 Task: Open a blank sheet, save the file as Aeroplane.doc Insert a picture of 'Aeroplane'with name   Aeroplane.png  Change shape height to 6.5 select the picture, apply border and shading with setting Box, style Dotted Line, color Purple and width 6 pt
Action: Key pressed ctrl+N
Screenshot: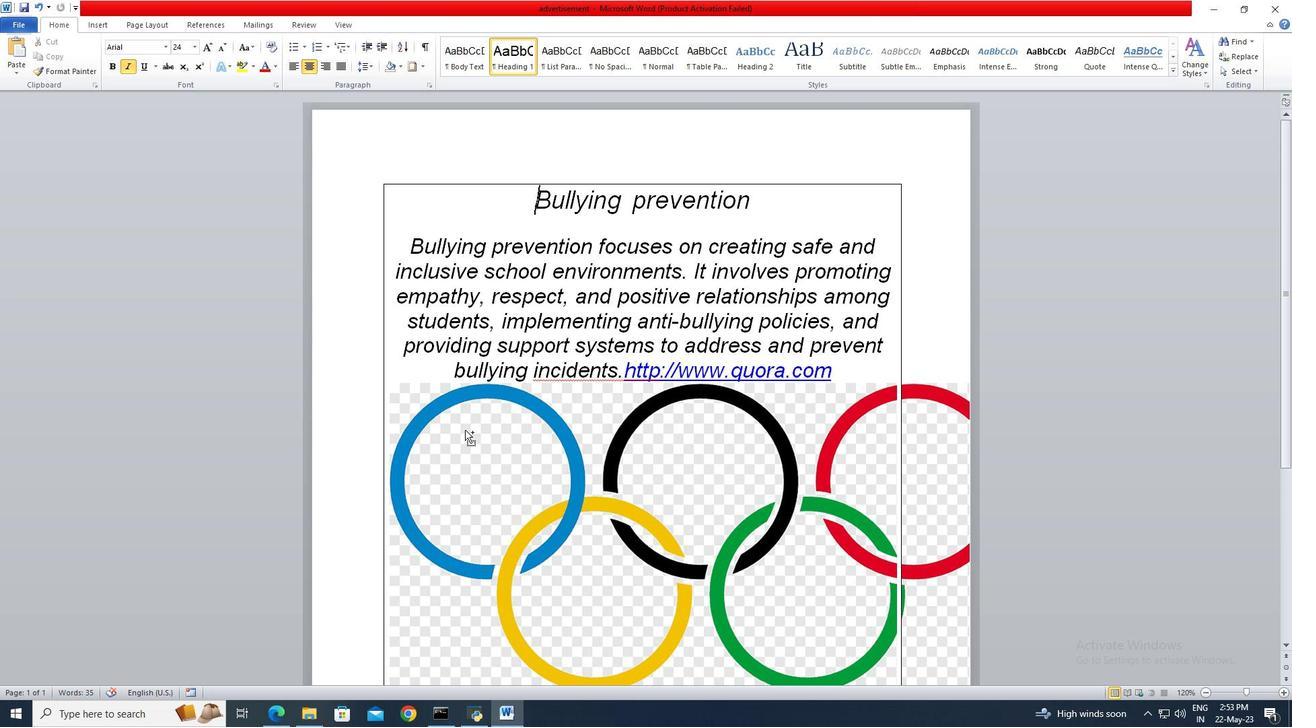 
Action: Mouse moved to (20, 27)
Screenshot: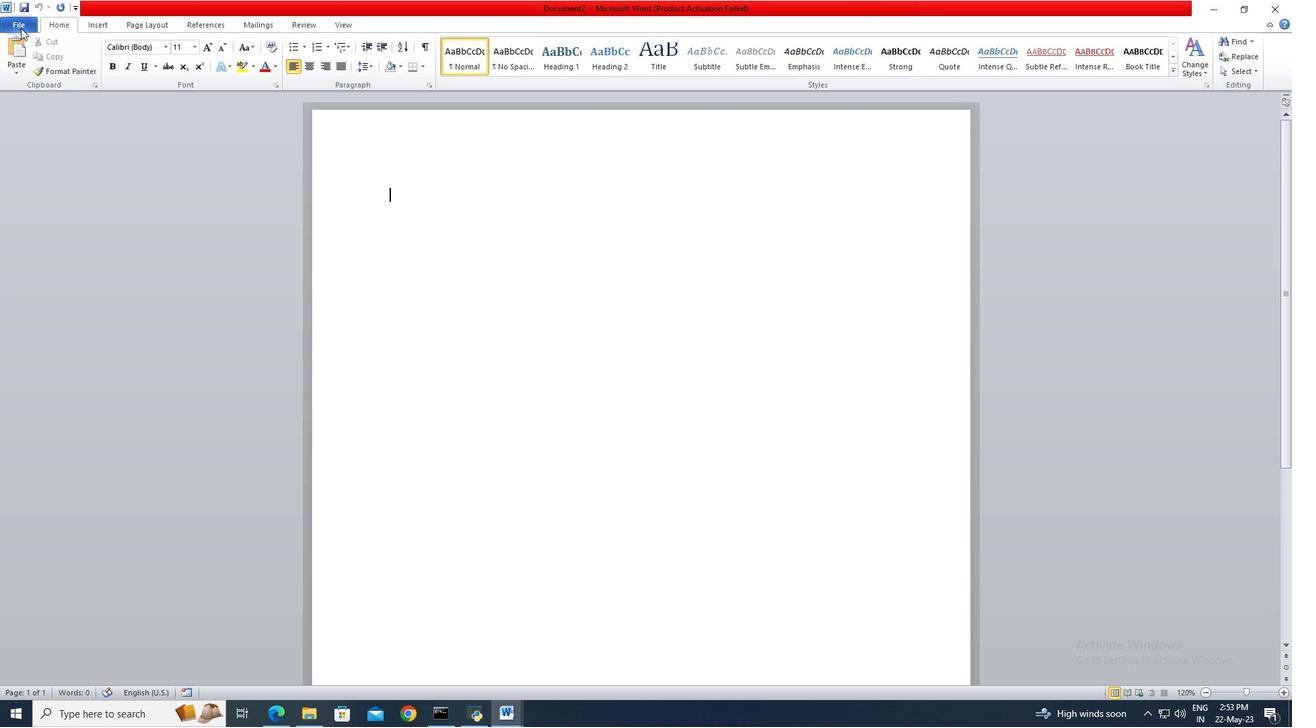 
Action: Mouse pressed left at (20, 27)
Screenshot: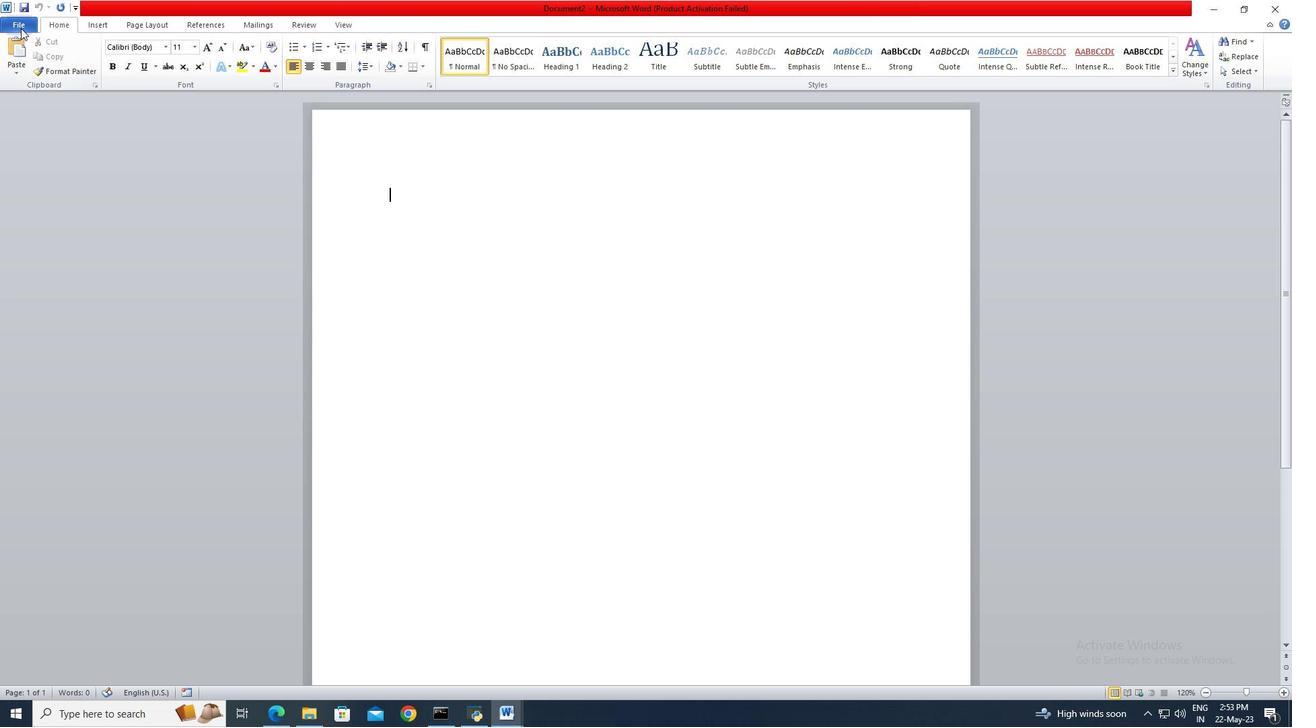 
Action: Mouse moved to (44, 63)
Screenshot: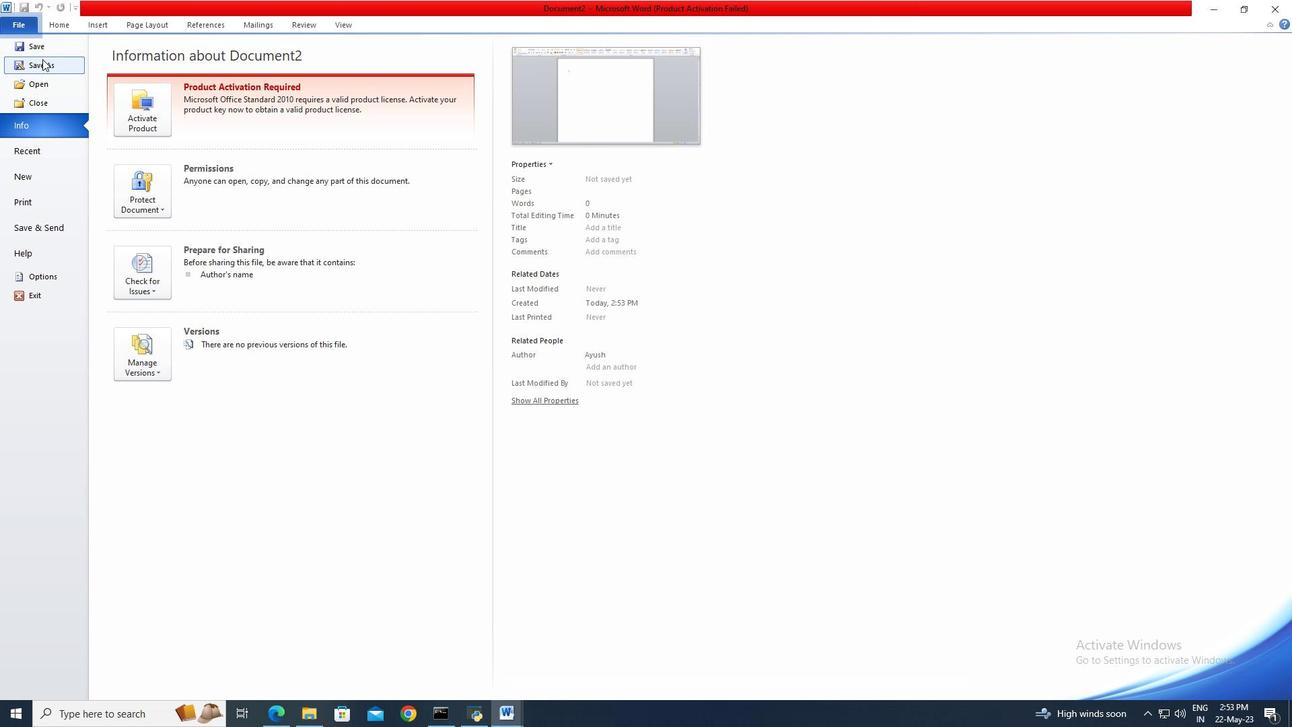 
Action: Mouse pressed left at (44, 63)
Screenshot: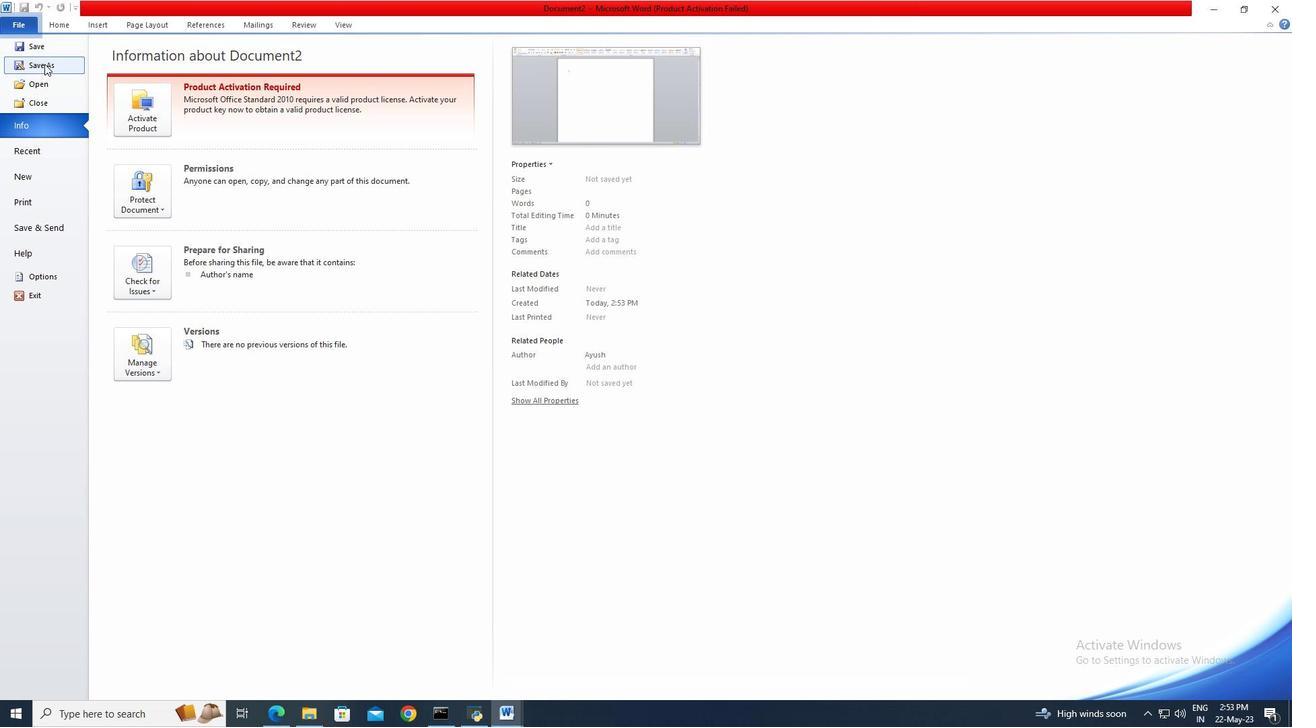 
Action: Key pressed <Key.shift>Aeroplane
Screenshot: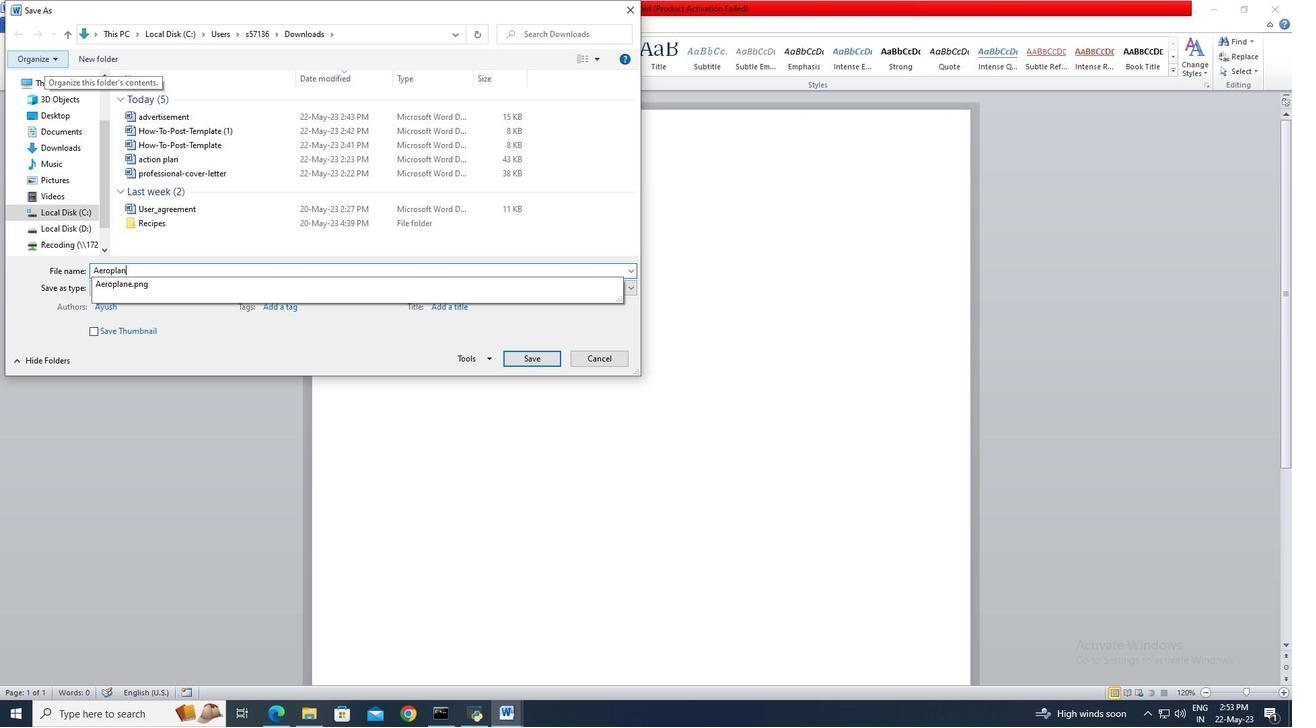
Action: Mouse moved to (548, 359)
Screenshot: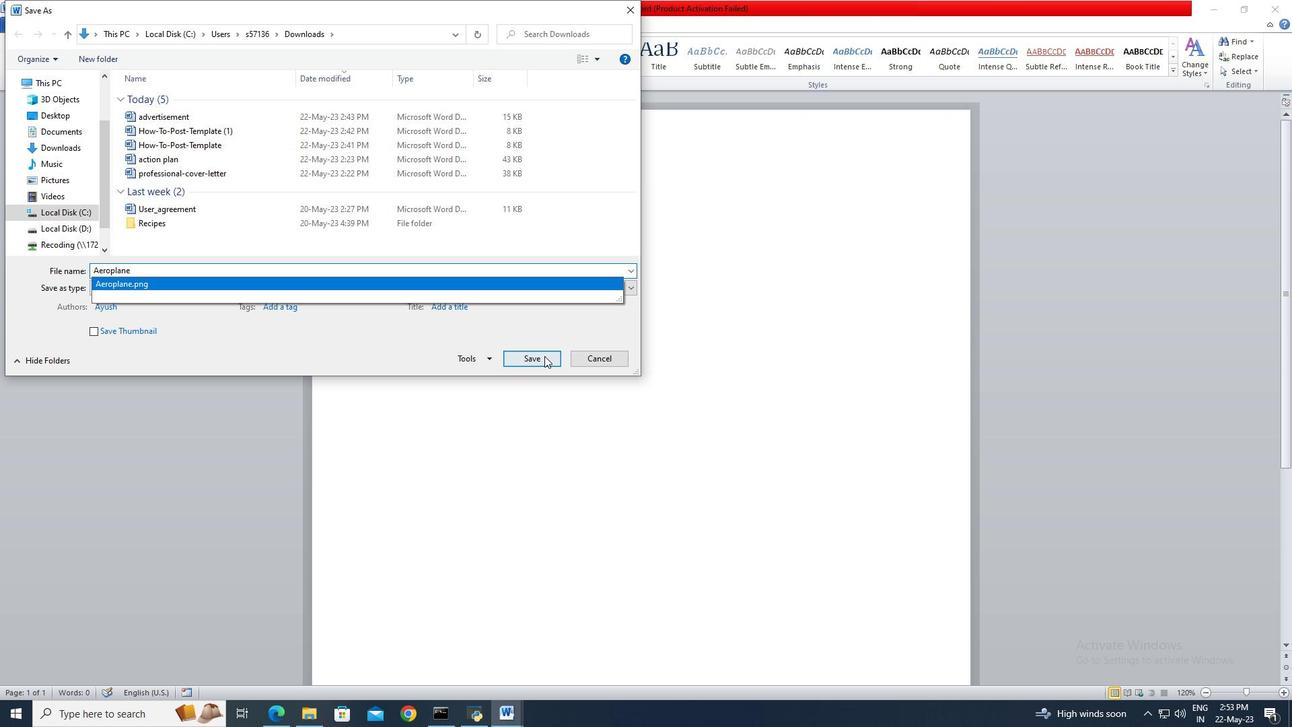 
Action: Mouse pressed left at (548, 359)
Screenshot: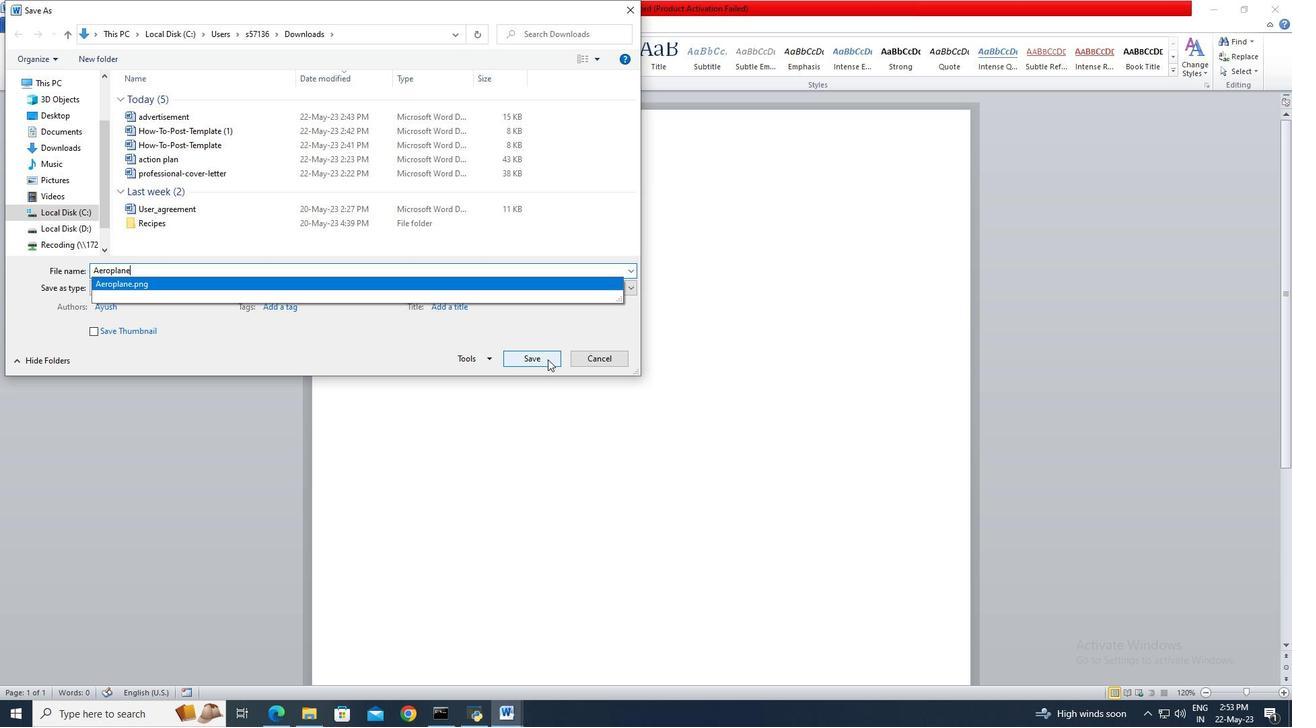 
Action: Mouse moved to (107, 24)
Screenshot: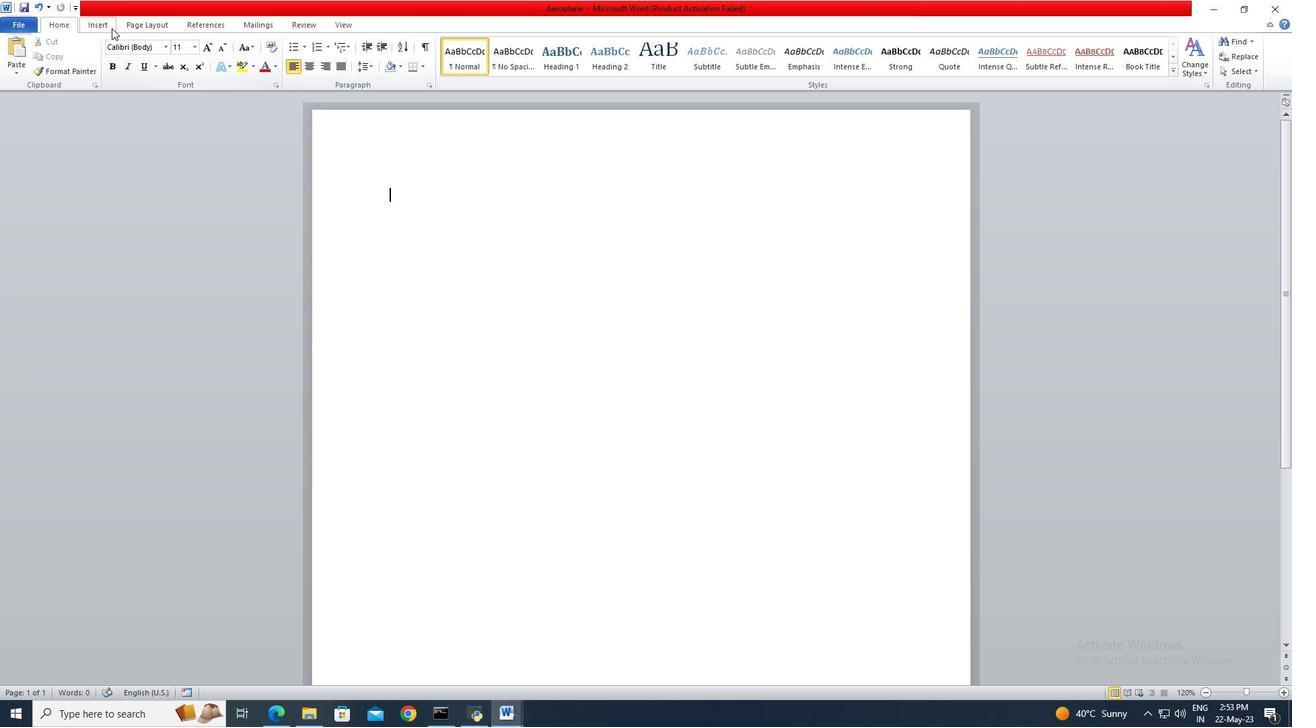 
Action: Mouse pressed left at (107, 24)
Screenshot: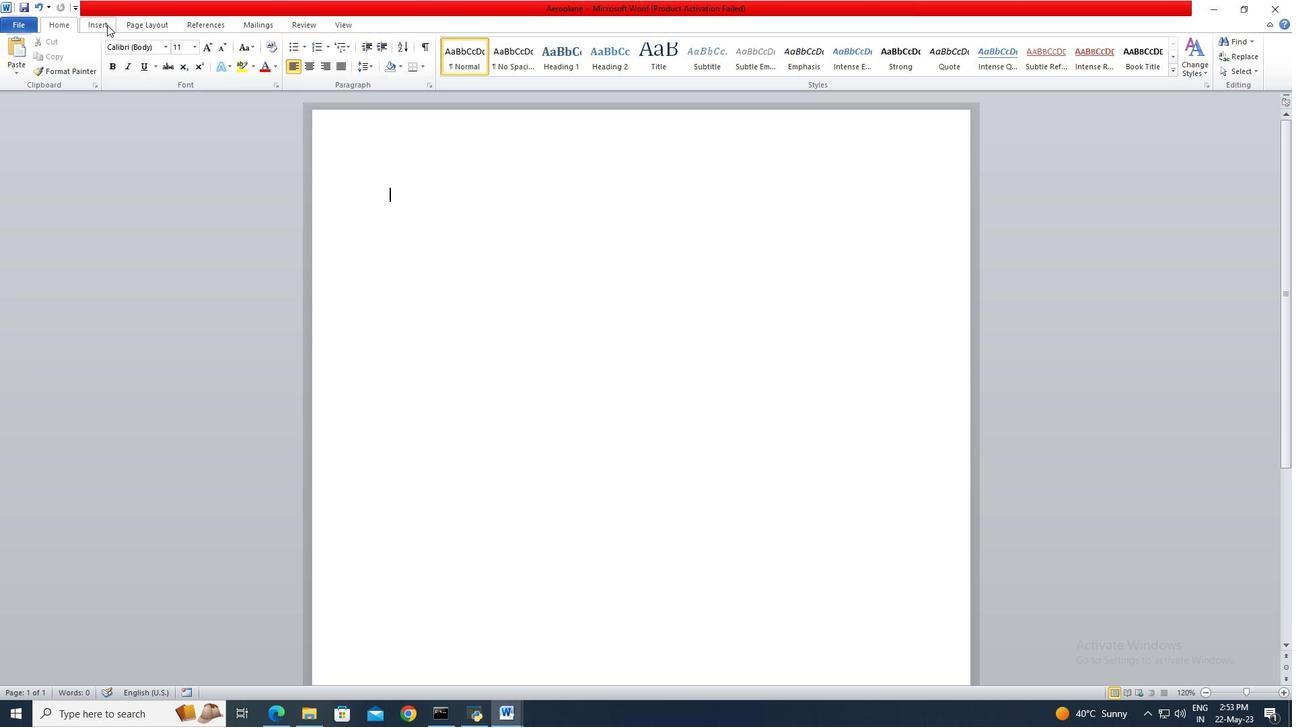 
Action: Mouse moved to (137, 53)
Screenshot: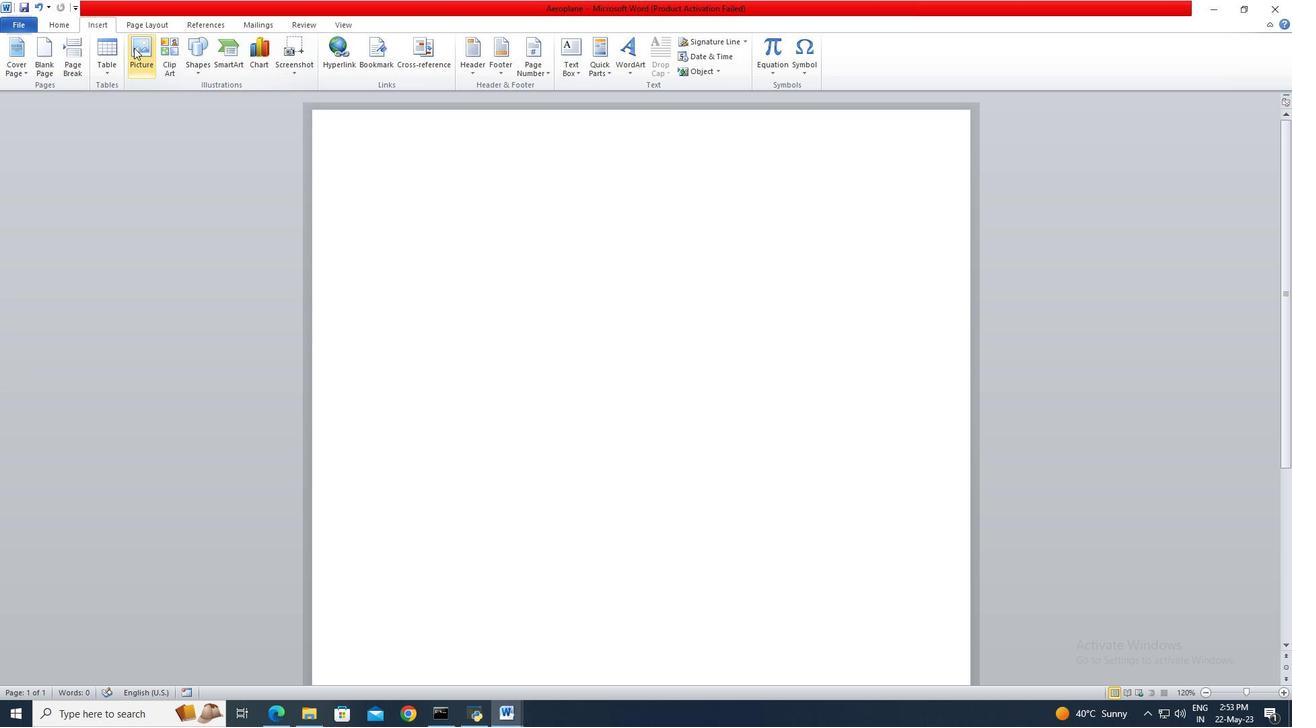 
Action: Mouse pressed left at (137, 53)
Screenshot: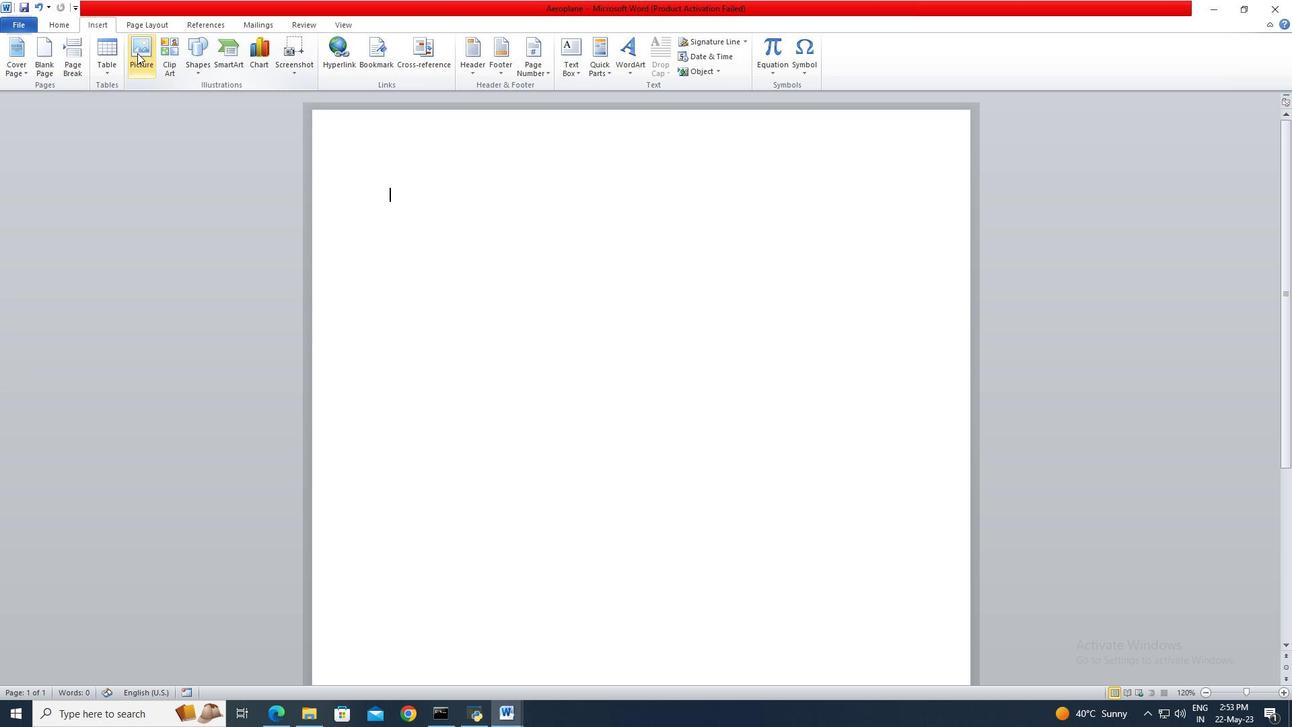 
Action: Mouse moved to (150, 113)
Screenshot: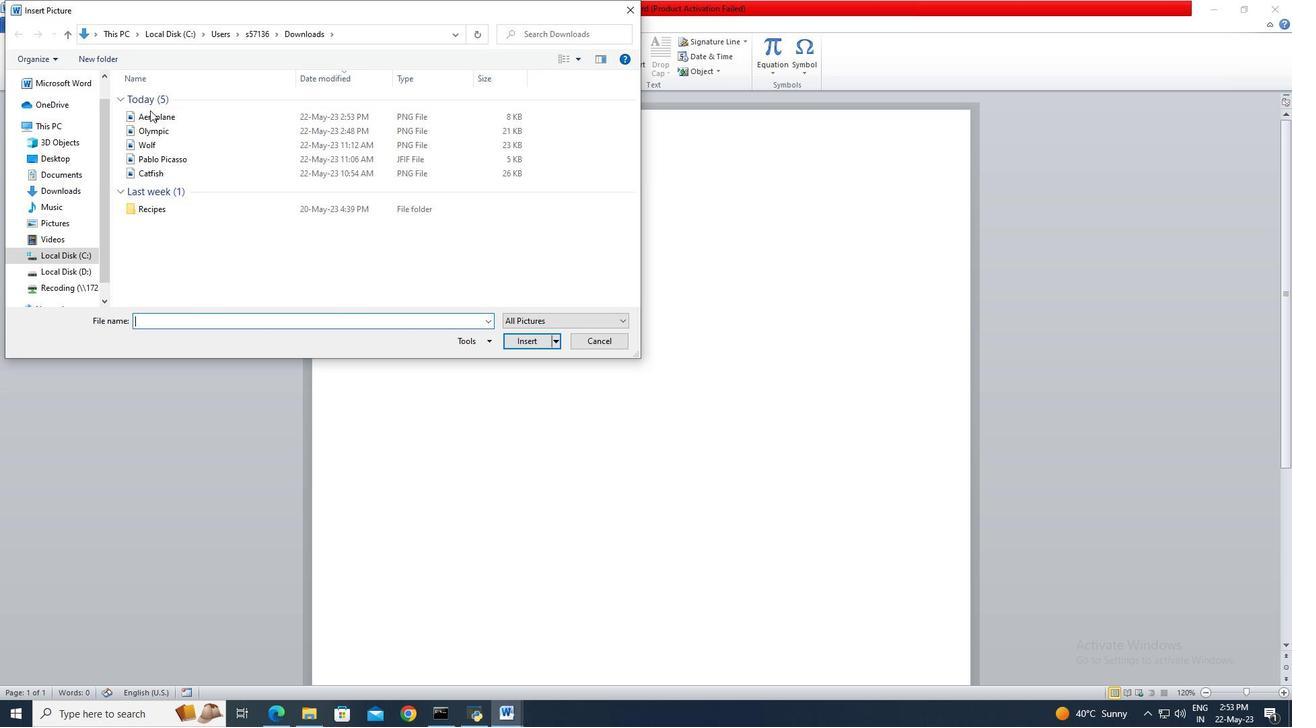 
Action: Mouse pressed left at (150, 113)
Screenshot: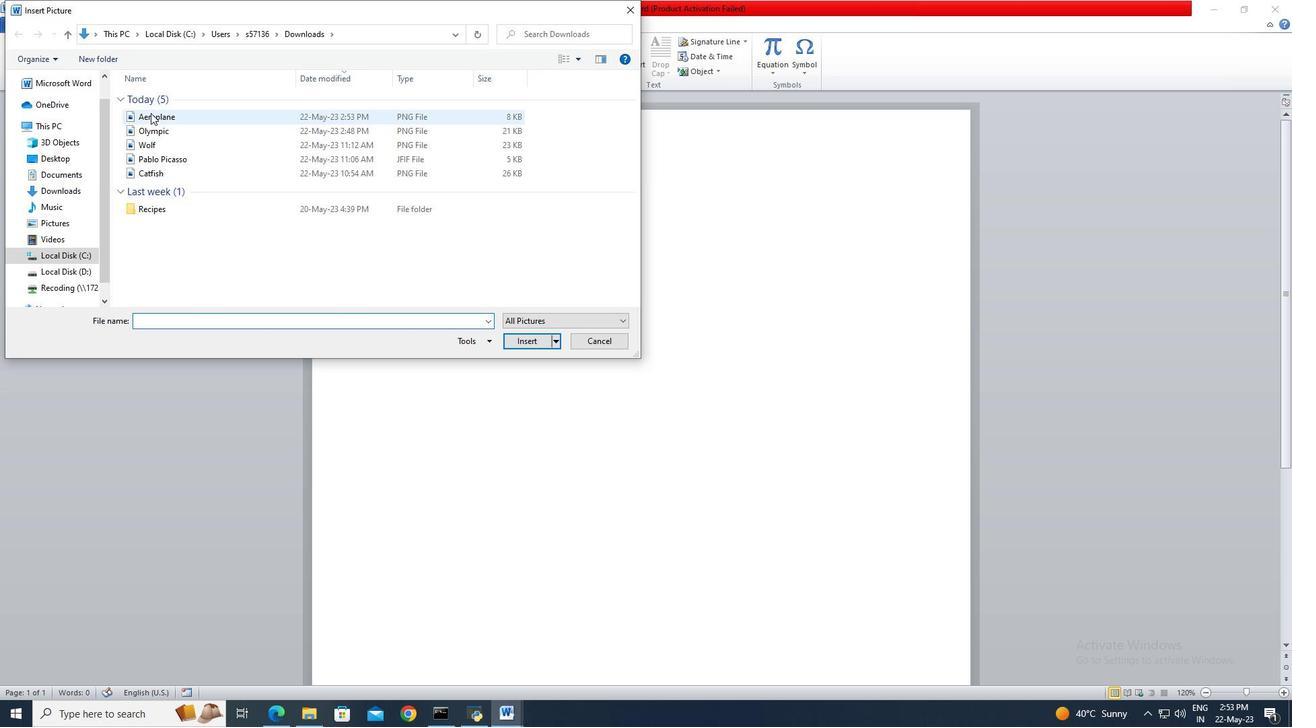 
Action: Mouse moved to (513, 345)
Screenshot: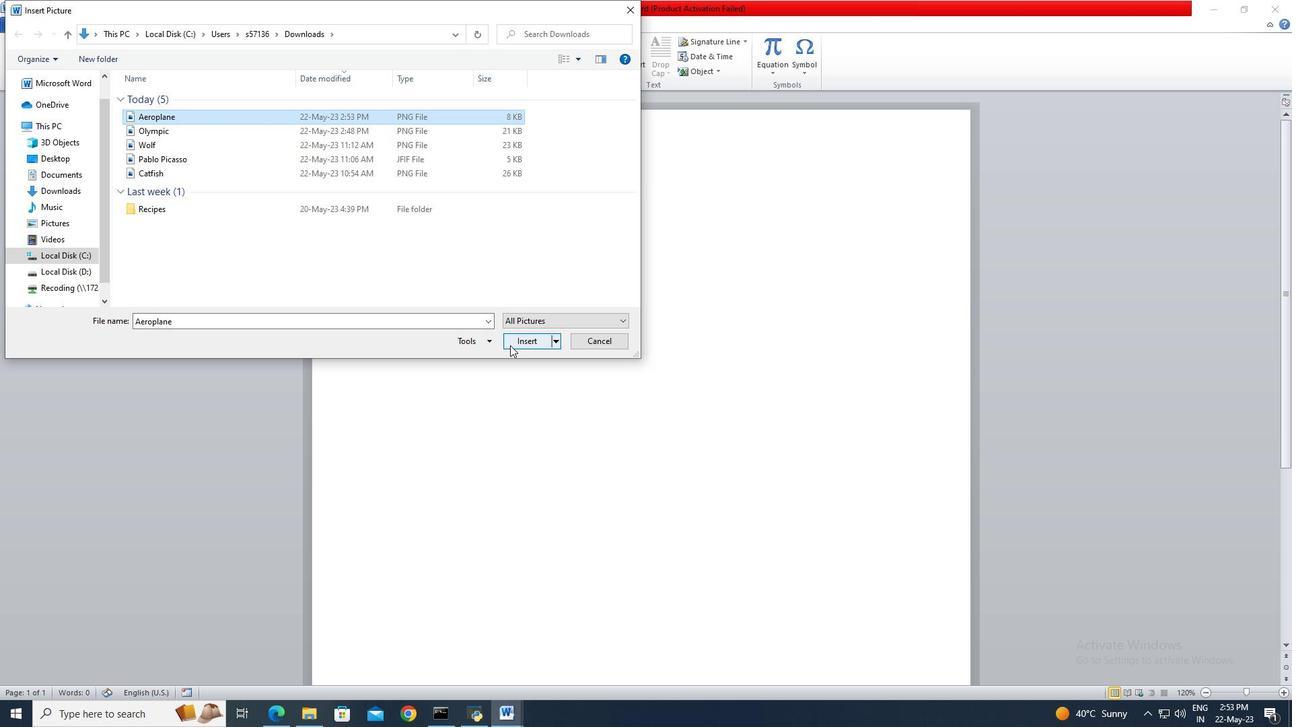 
Action: Mouse pressed left at (513, 345)
Screenshot: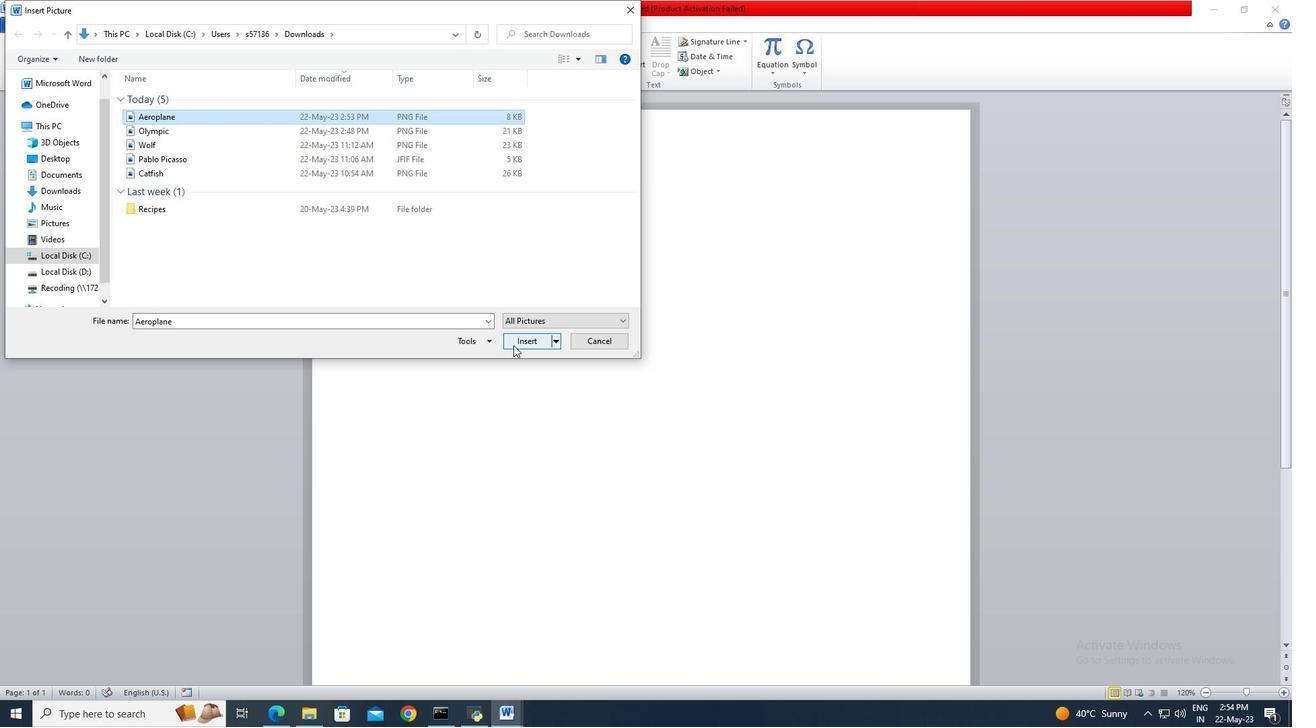 
Action: Mouse moved to (1251, 47)
Screenshot: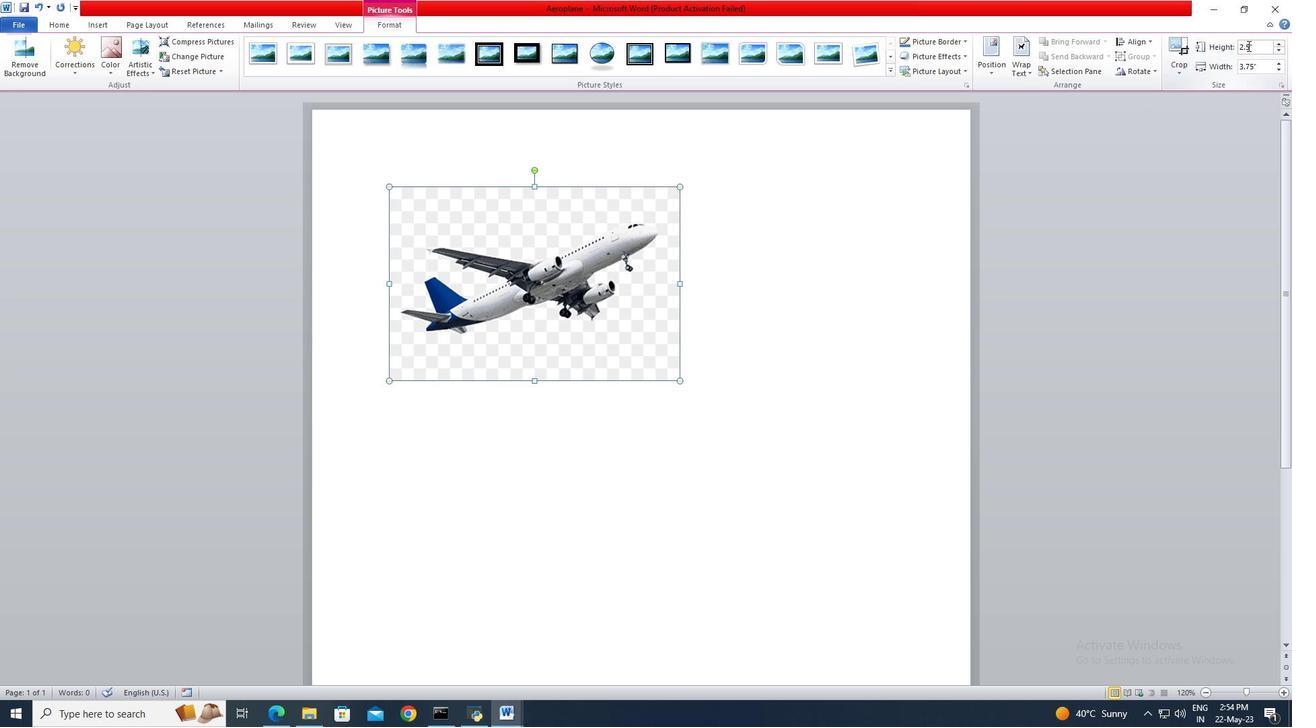 
Action: Mouse pressed left at (1251, 47)
Screenshot: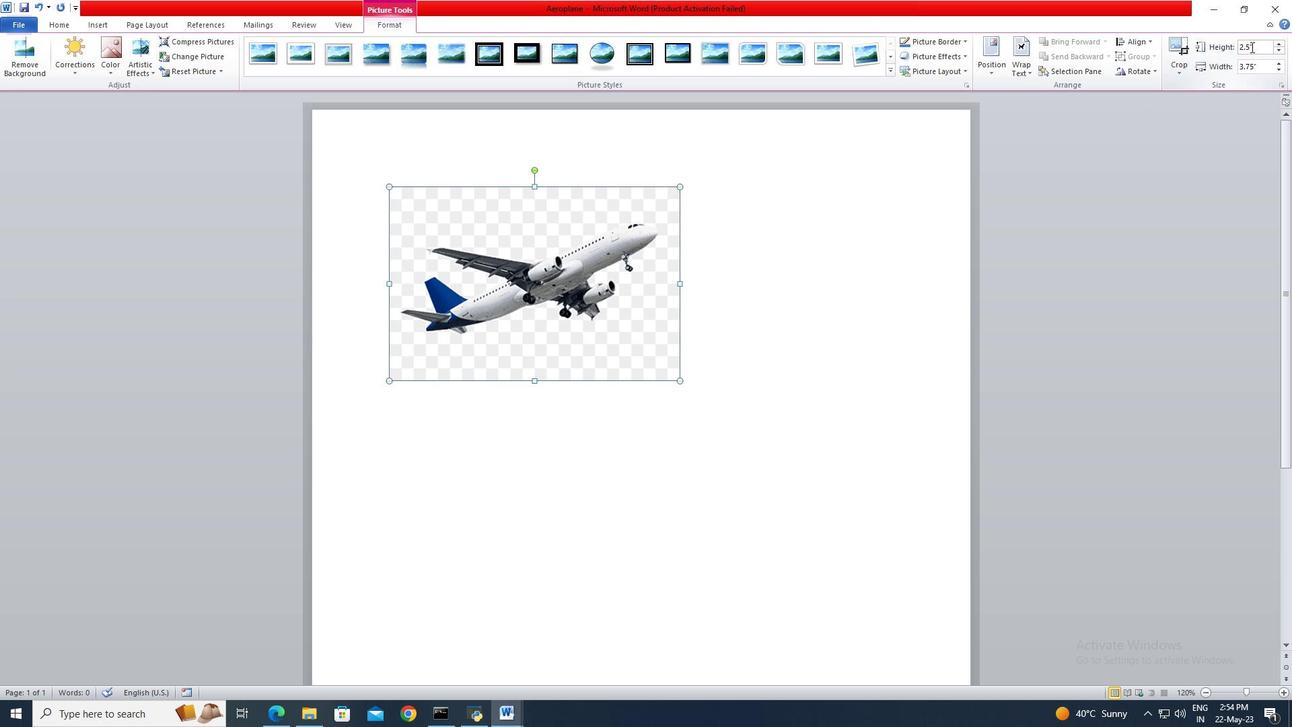 
Action: Mouse moved to (1243, 45)
Screenshot: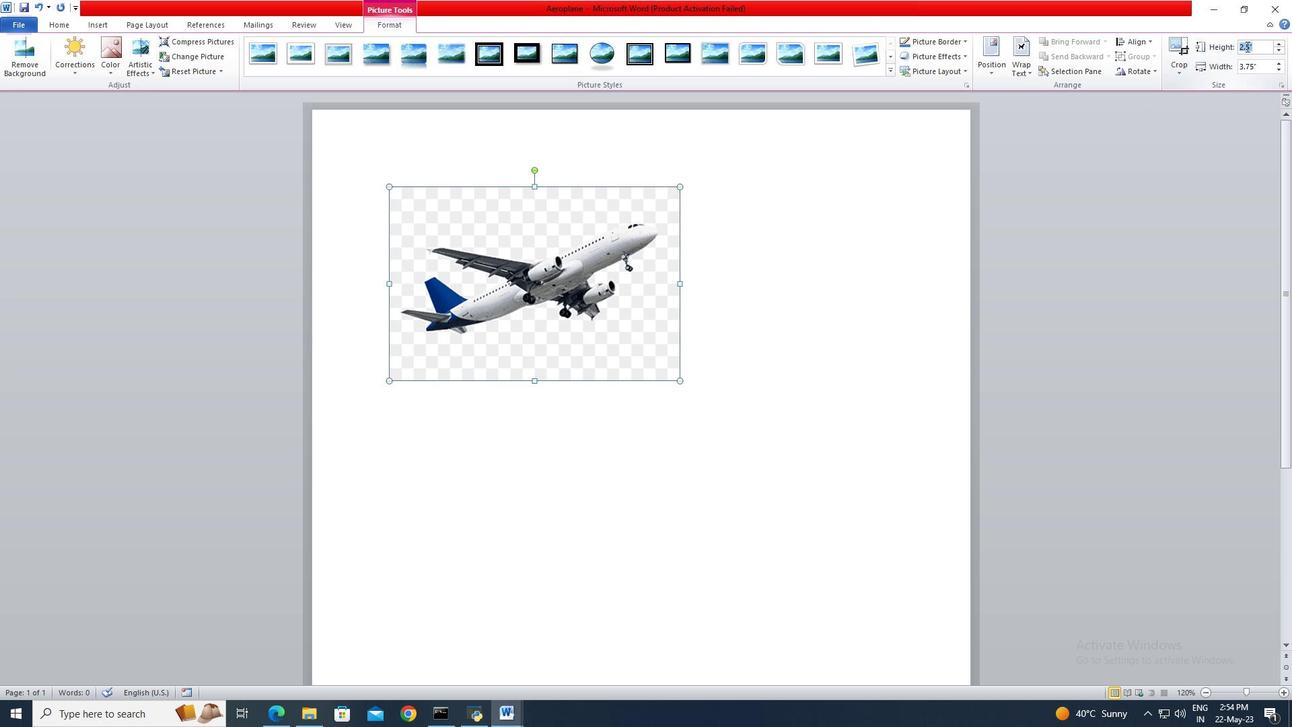 
Action: Key pressed 6.5<Key.enter>
Screenshot: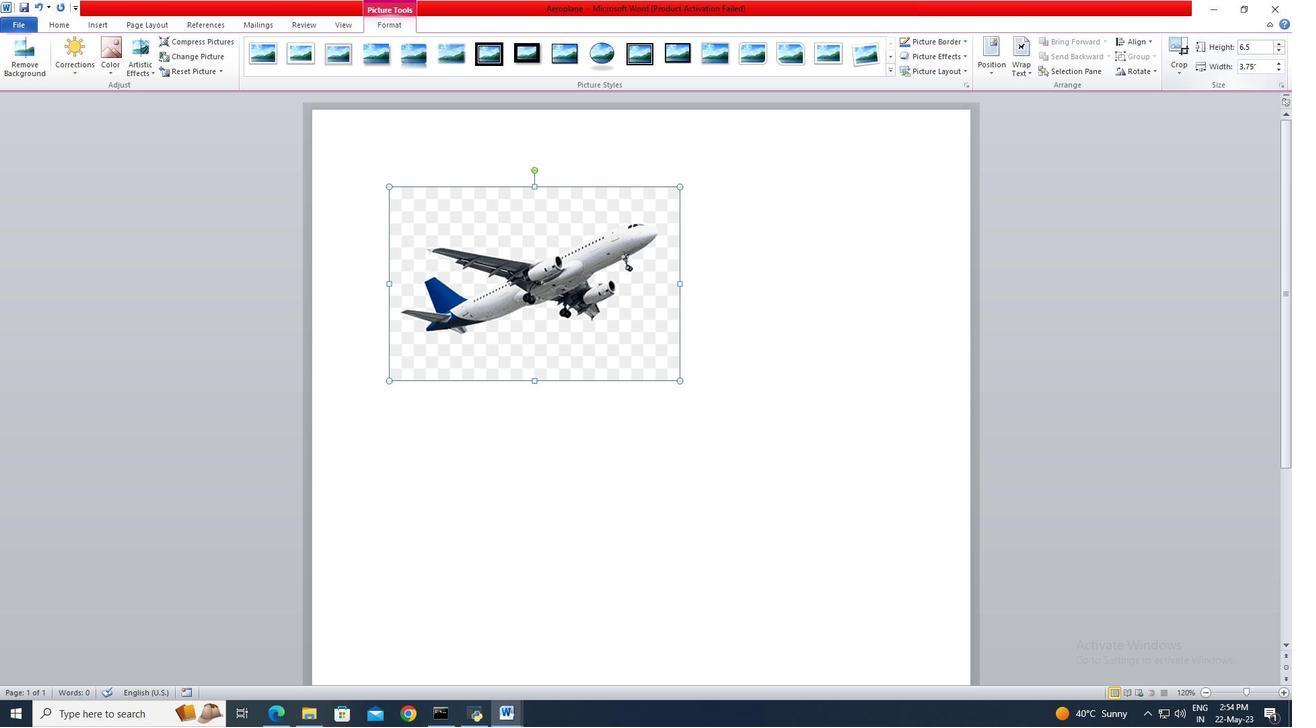 
Action: Mouse moved to (627, 254)
Screenshot: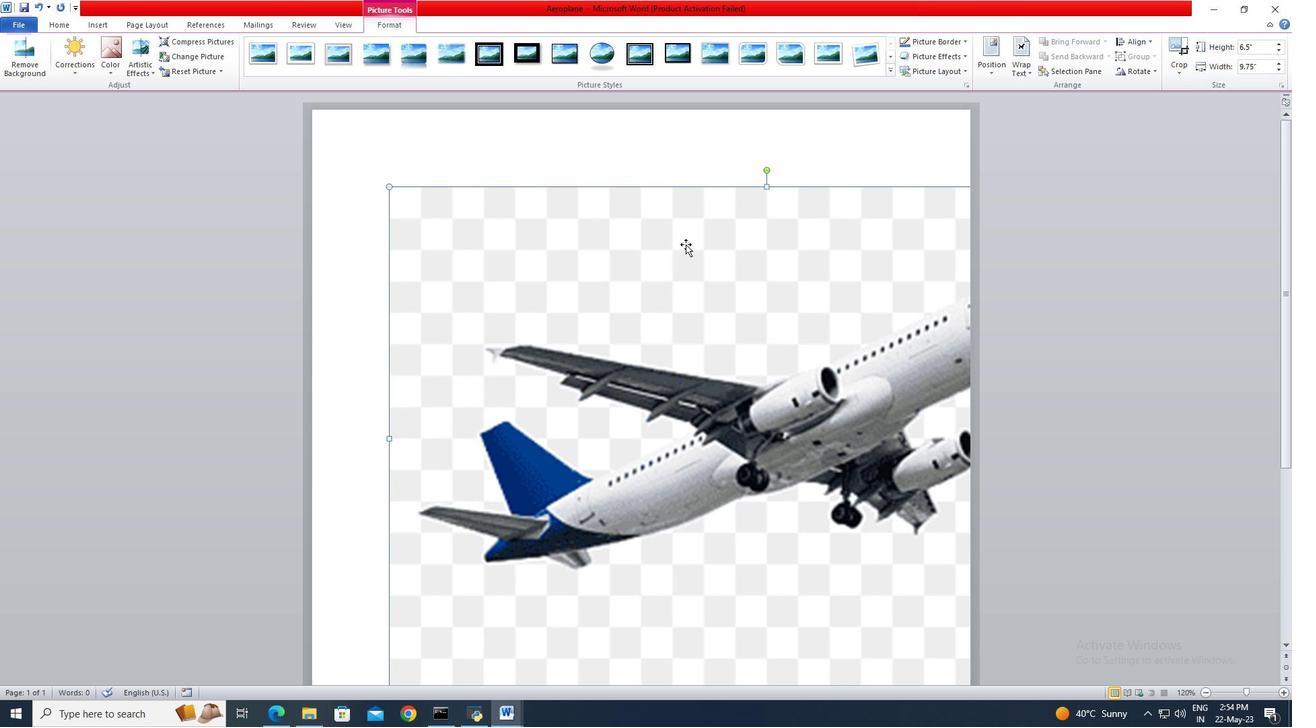 
Action: Mouse pressed left at (627, 254)
Screenshot: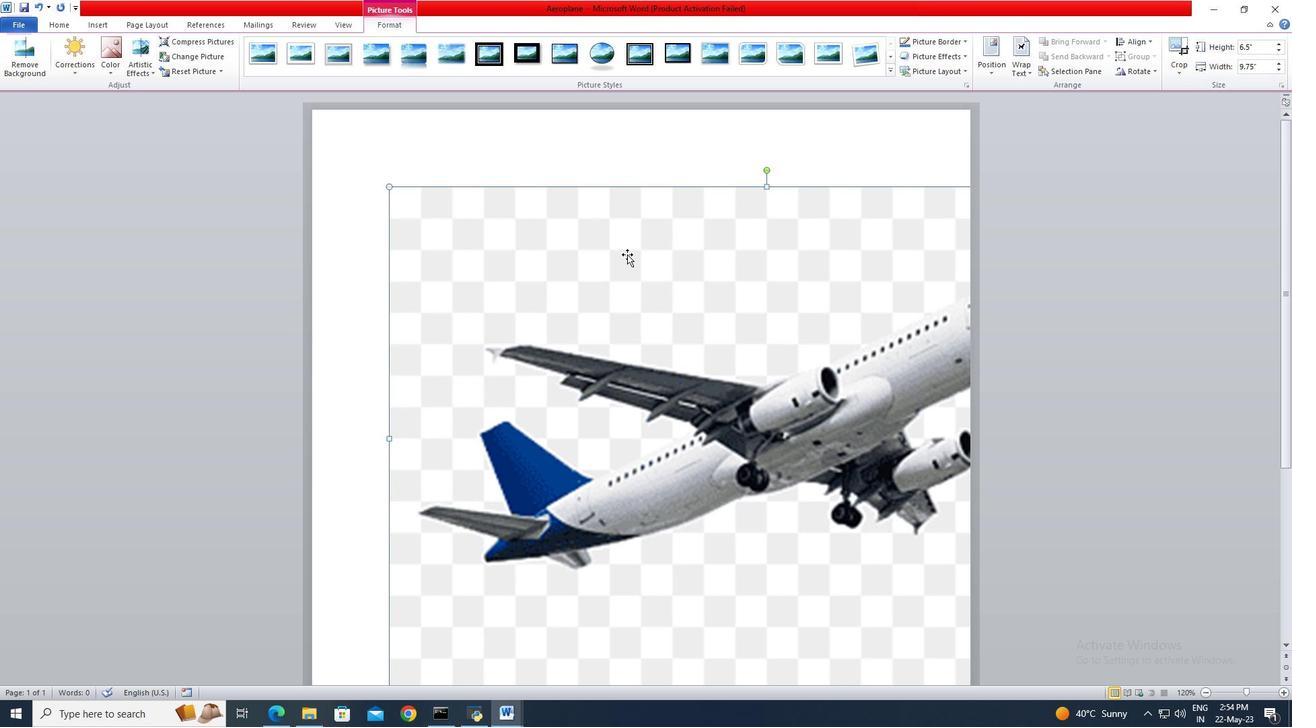 
Action: Mouse moved to (68, 28)
Screenshot: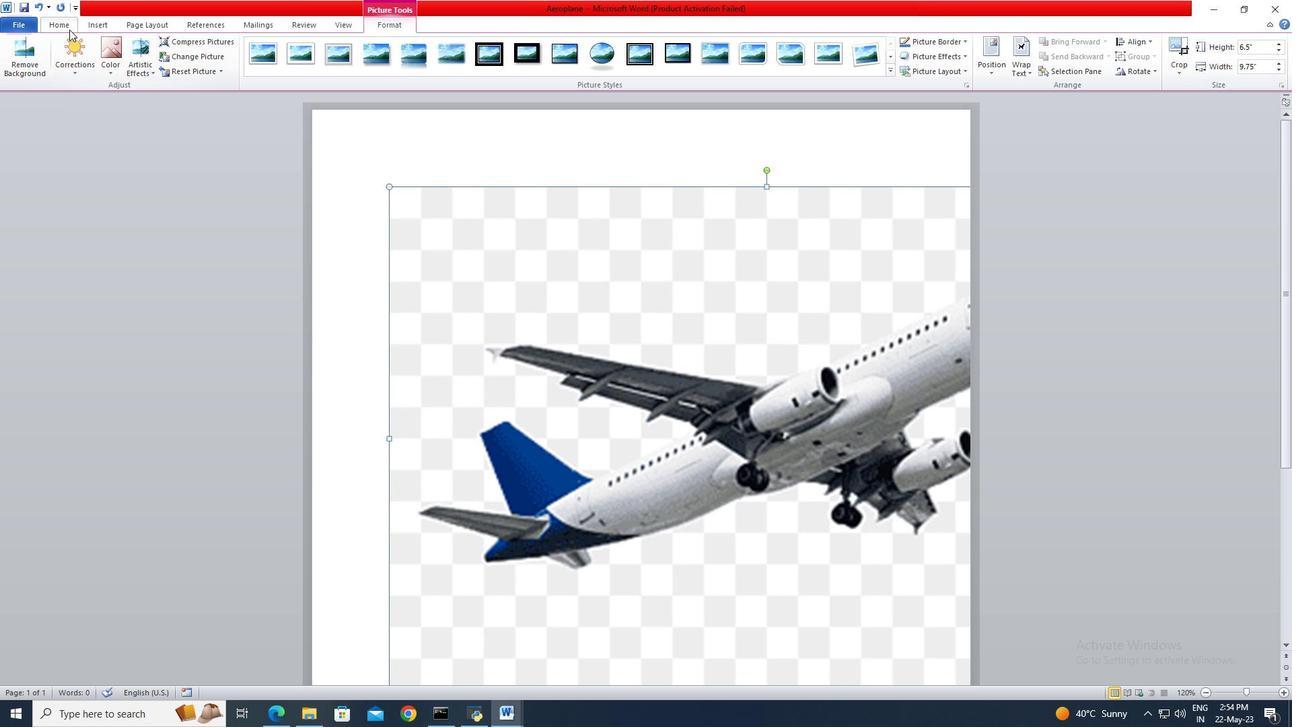 
Action: Mouse pressed left at (68, 28)
Screenshot: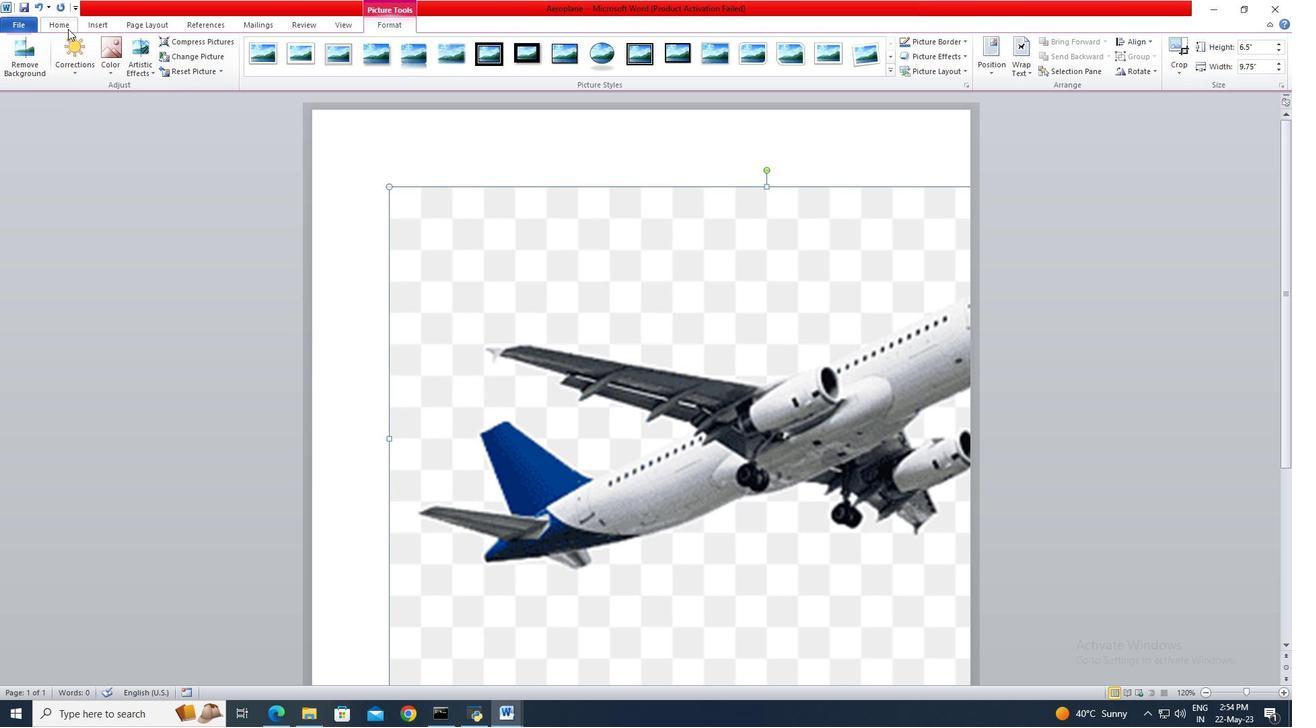 
Action: Mouse moved to (422, 70)
Screenshot: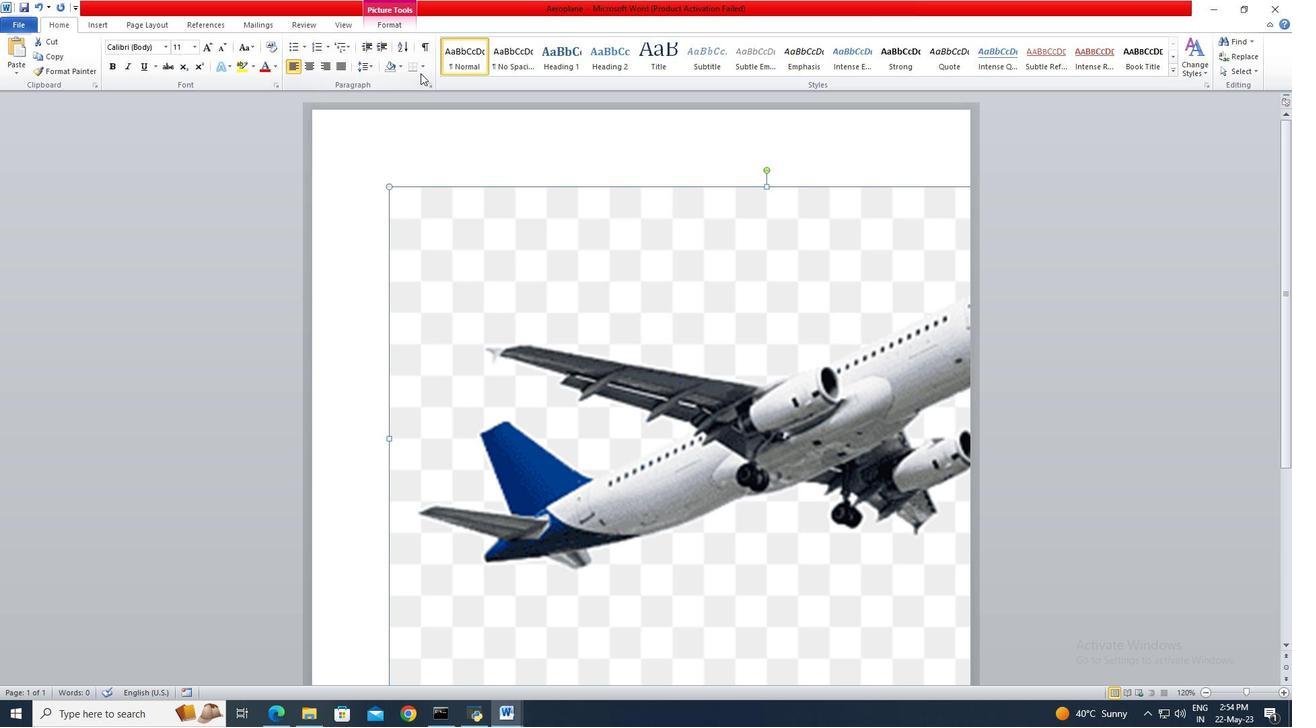 
Action: Mouse pressed left at (422, 70)
Screenshot: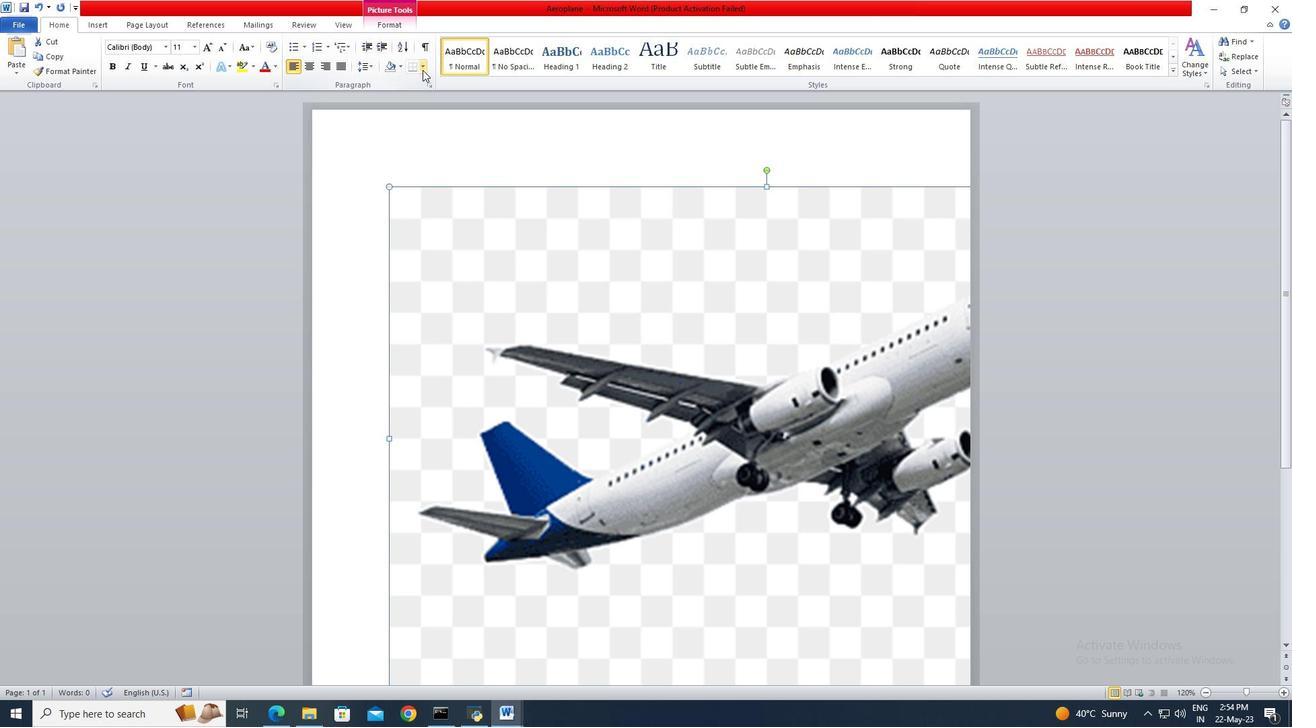 
Action: Mouse moved to (462, 314)
Screenshot: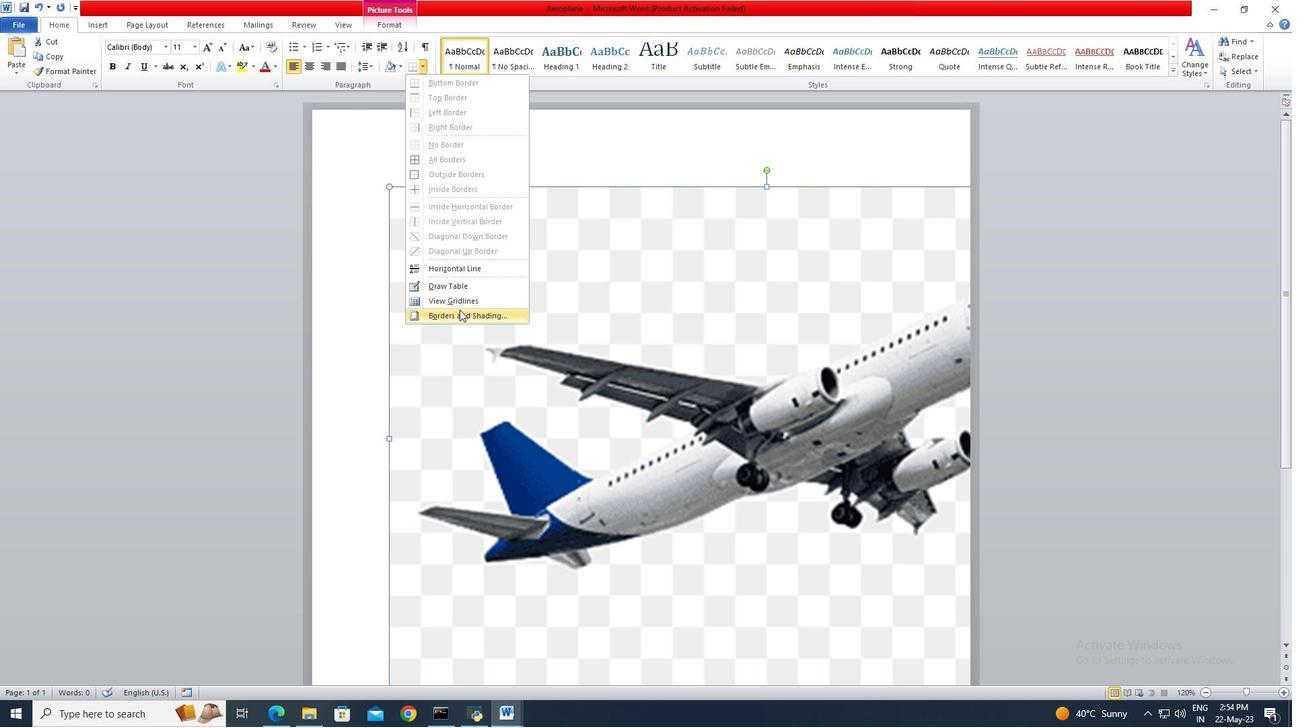 
Action: Mouse pressed left at (462, 314)
Screenshot: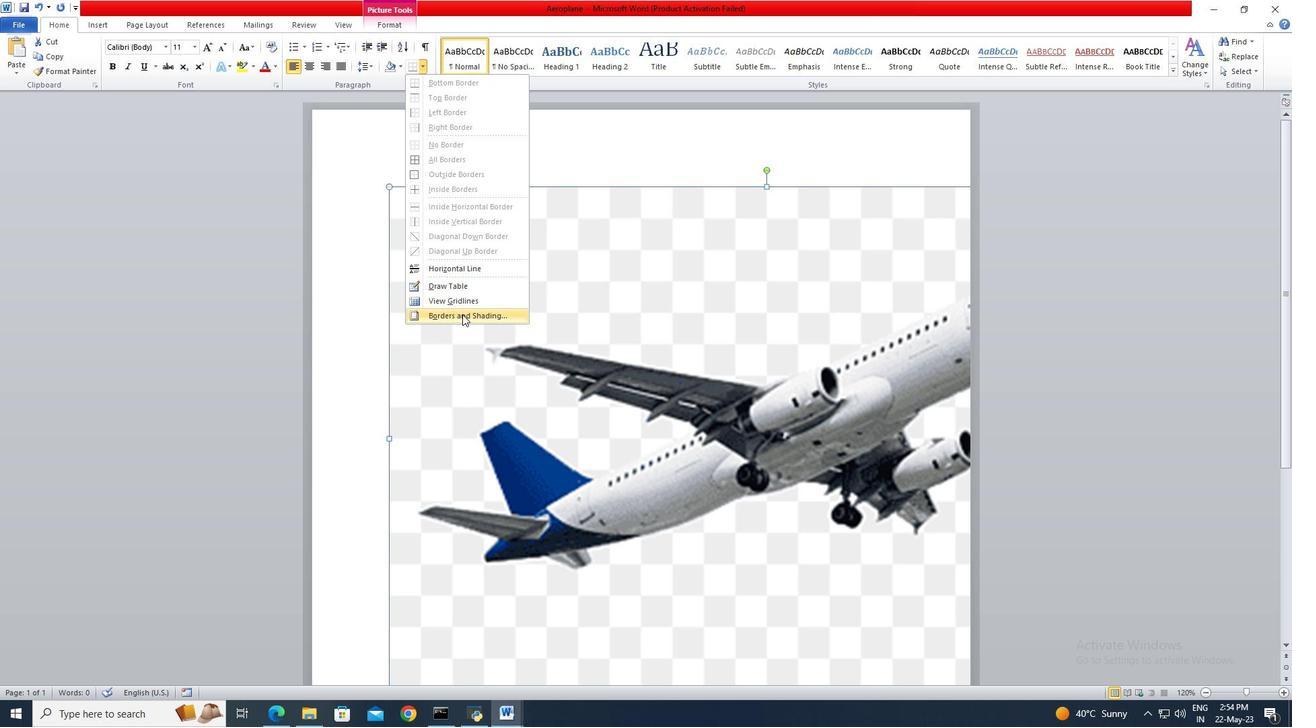 
Action: Mouse moved to (486, 309)
Screenshot: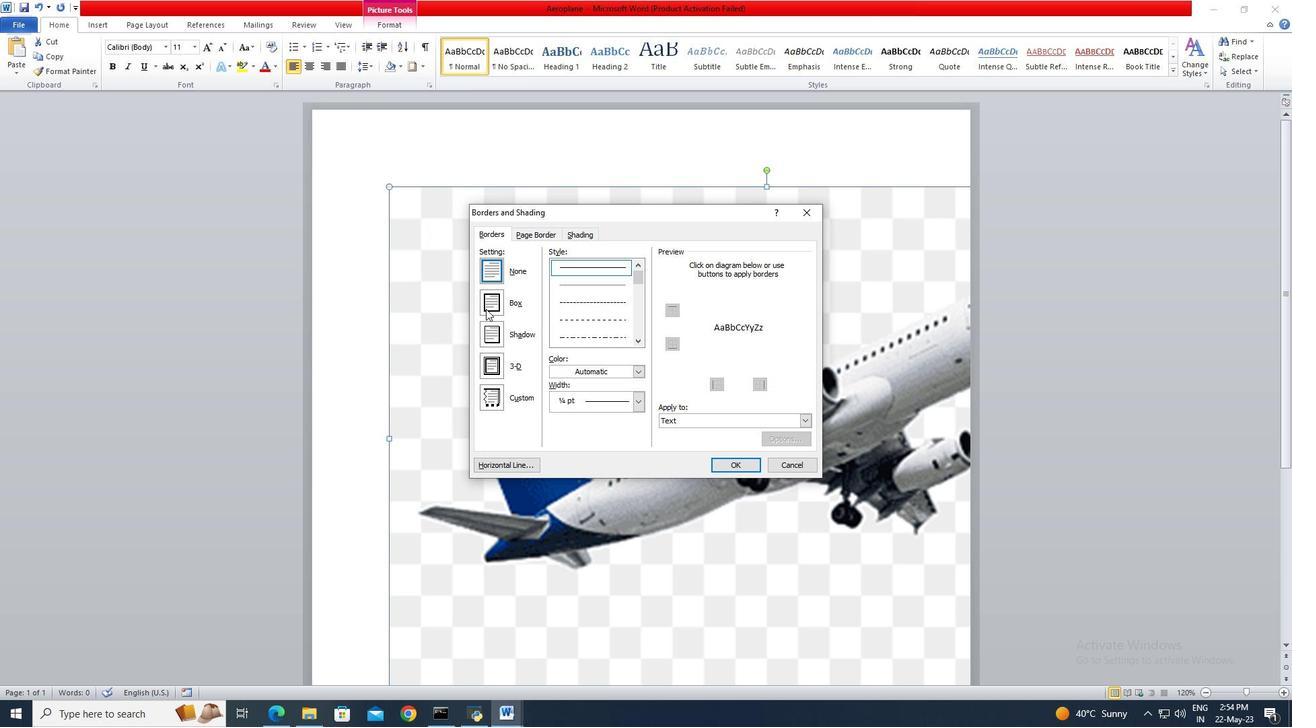 
Action: Mouse pressed left at (486, 309)
Screenshot: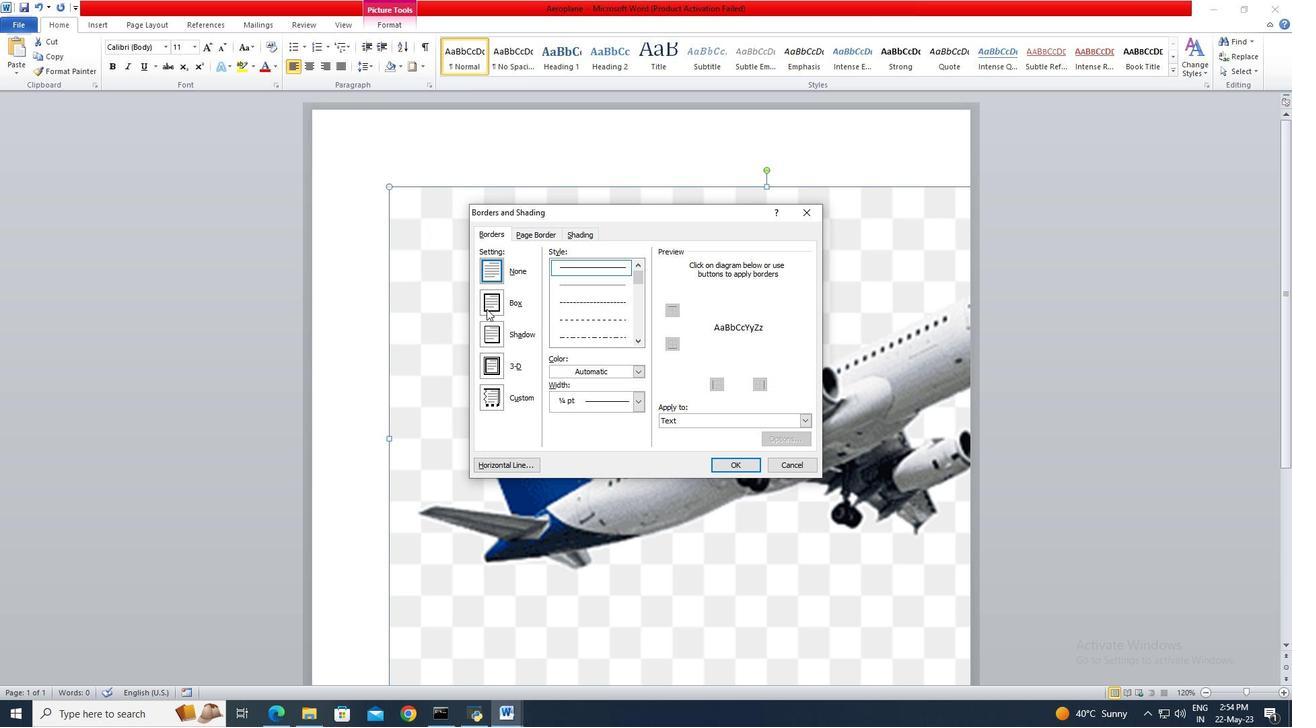 
Action: Mouse moved to (620, 286)
Screenshot: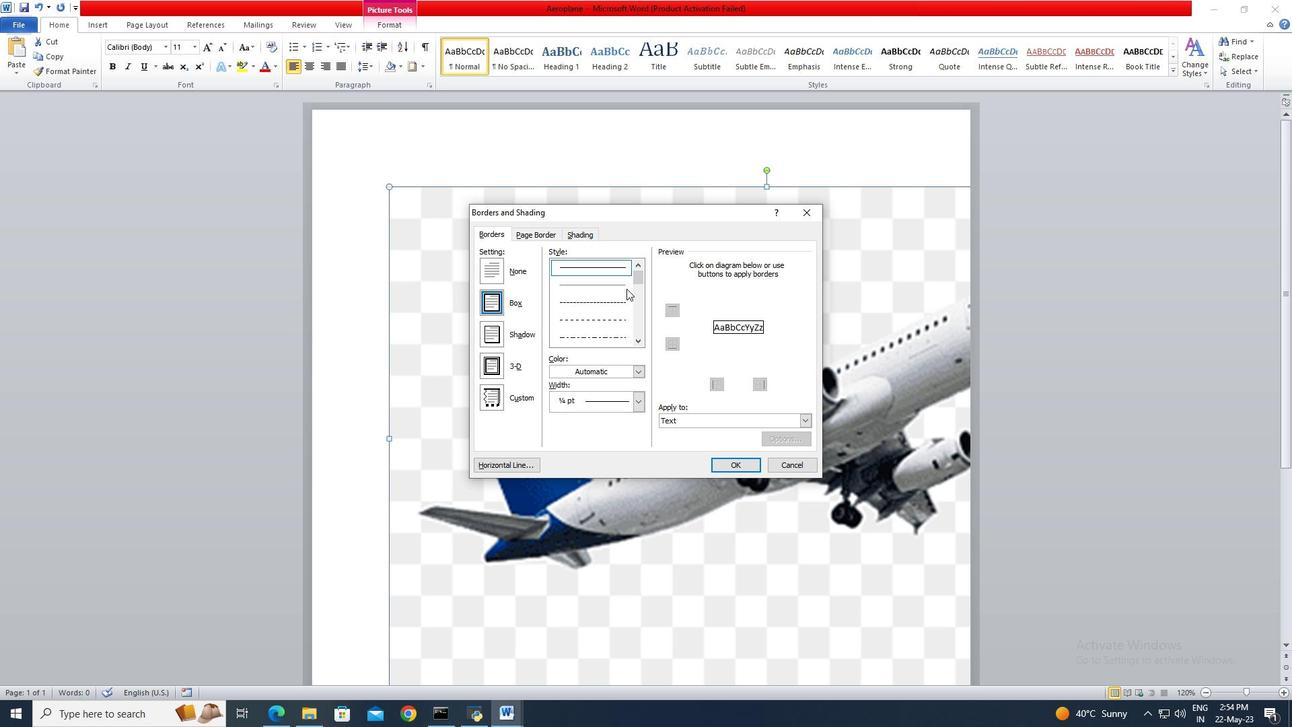 
Action: Mouse pressed left at (620, 286)
Screenshot: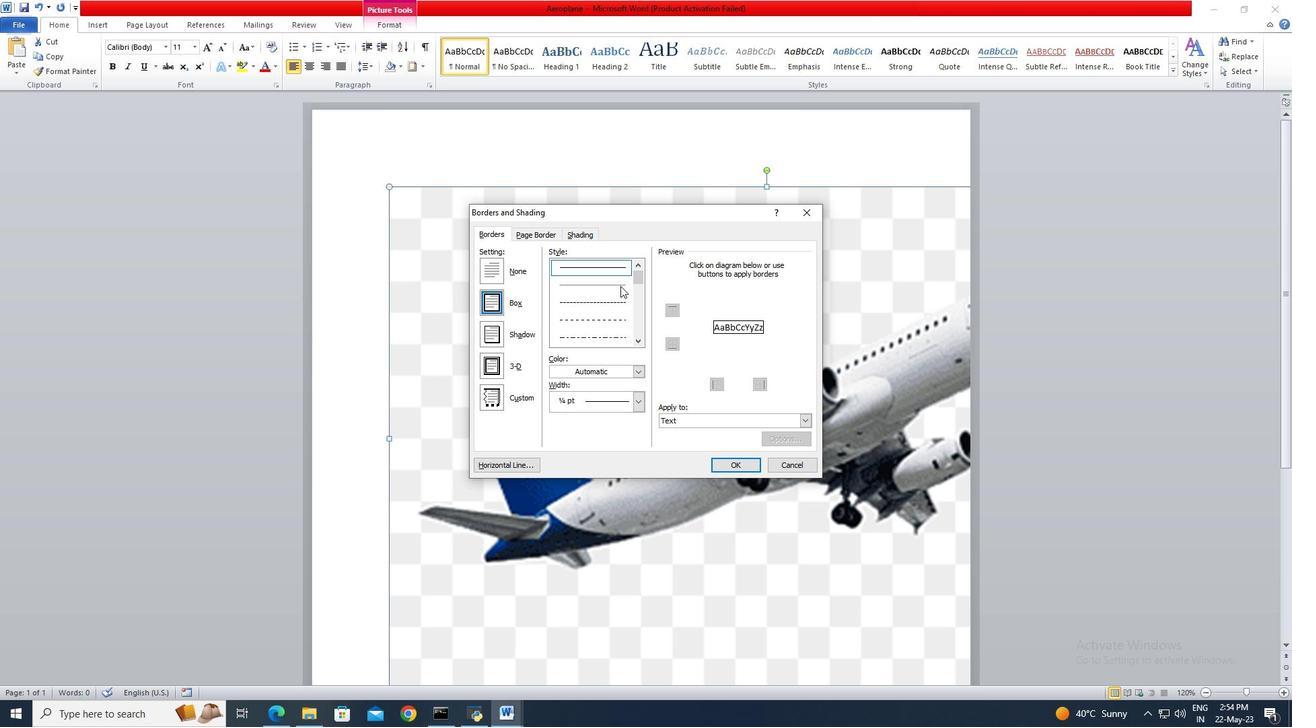 
Action: Mouse moved to (641, 364)
Screenshot: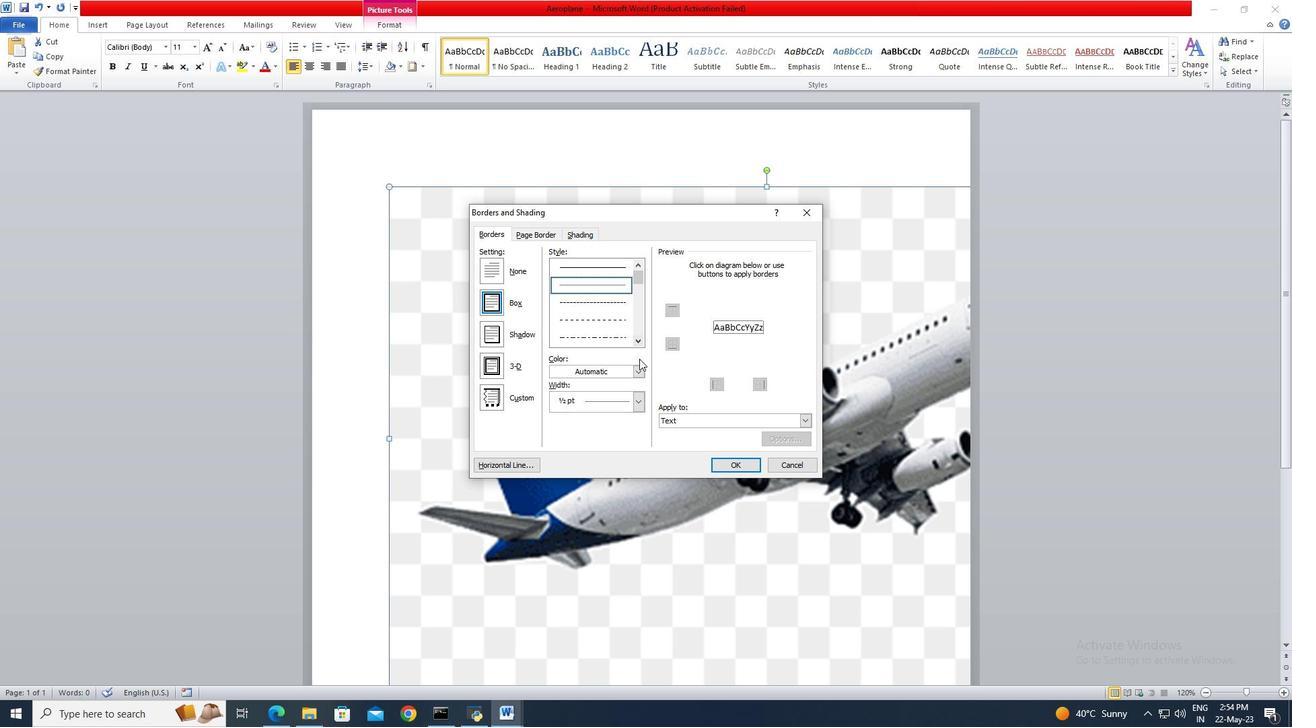 
Action: Mouse pressed left at (641, 364)
Screenshot: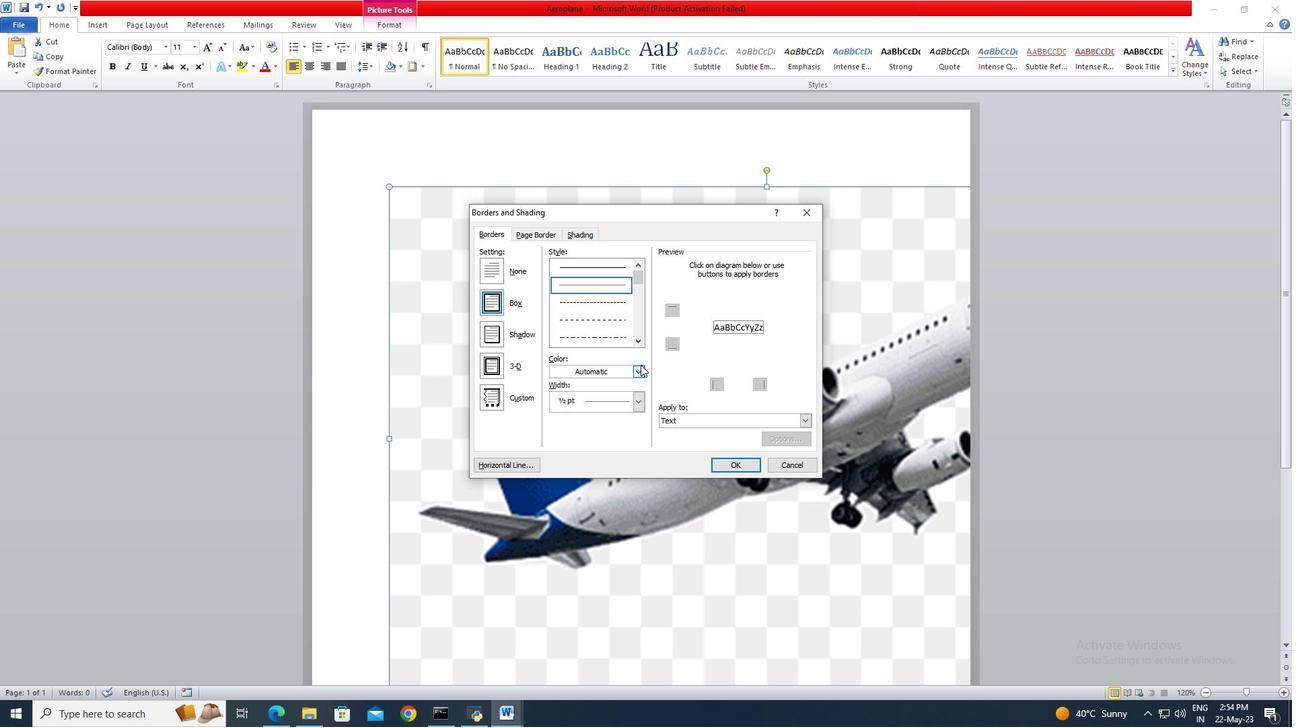 
Action: Mouse moved to (660, 484)
Screenshot: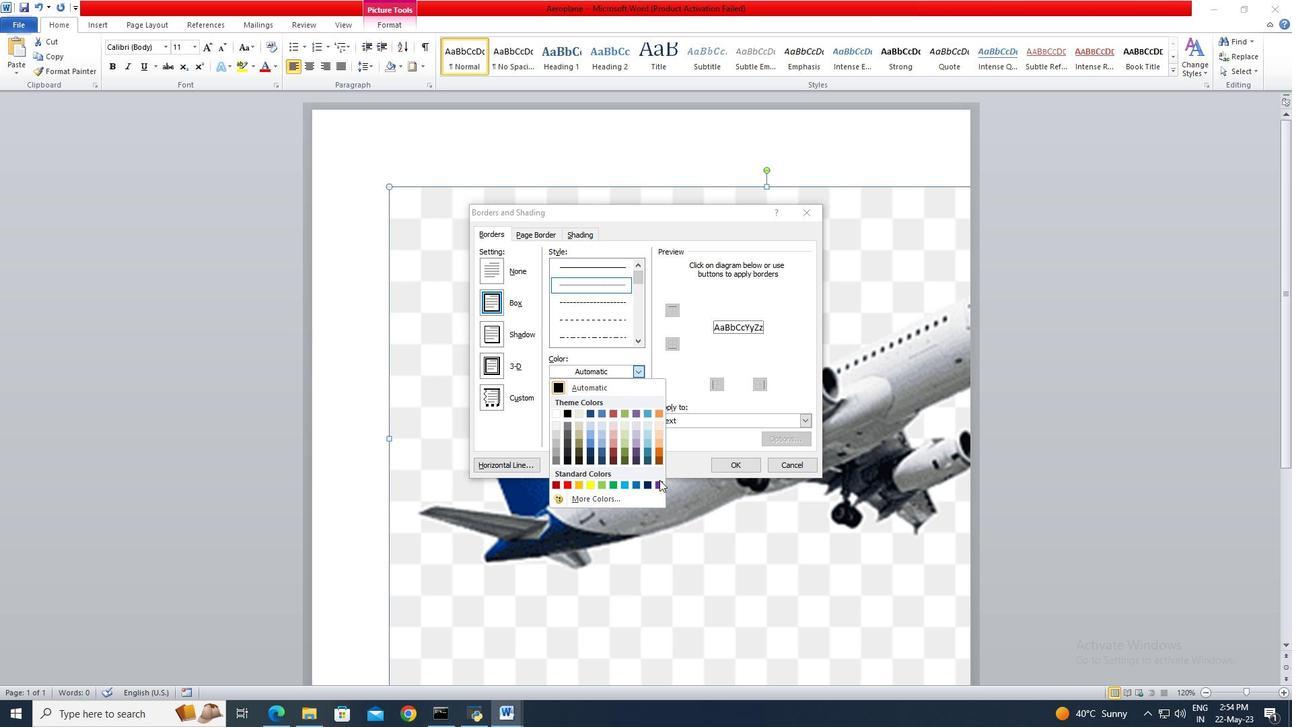 
Action: Mouse pressed left at (660, 484)
Screenshot: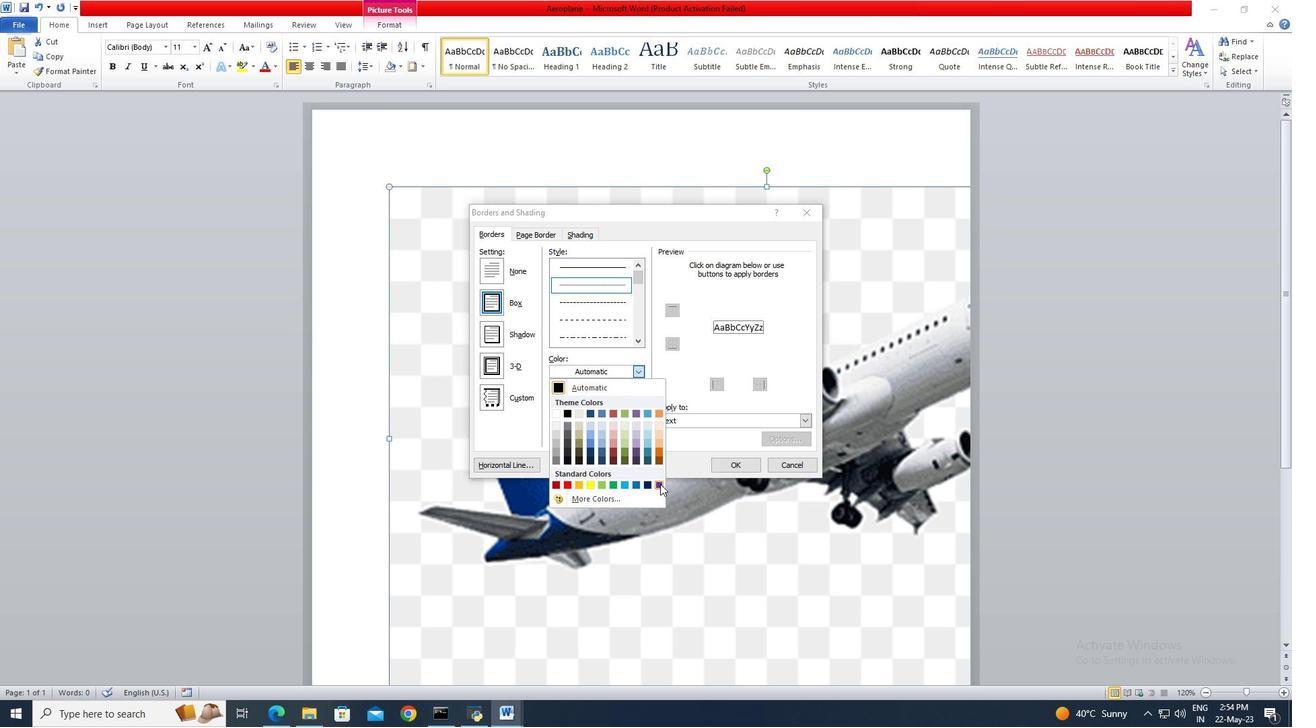 
Action: Mouse moved to (642, 401)
Screenshot: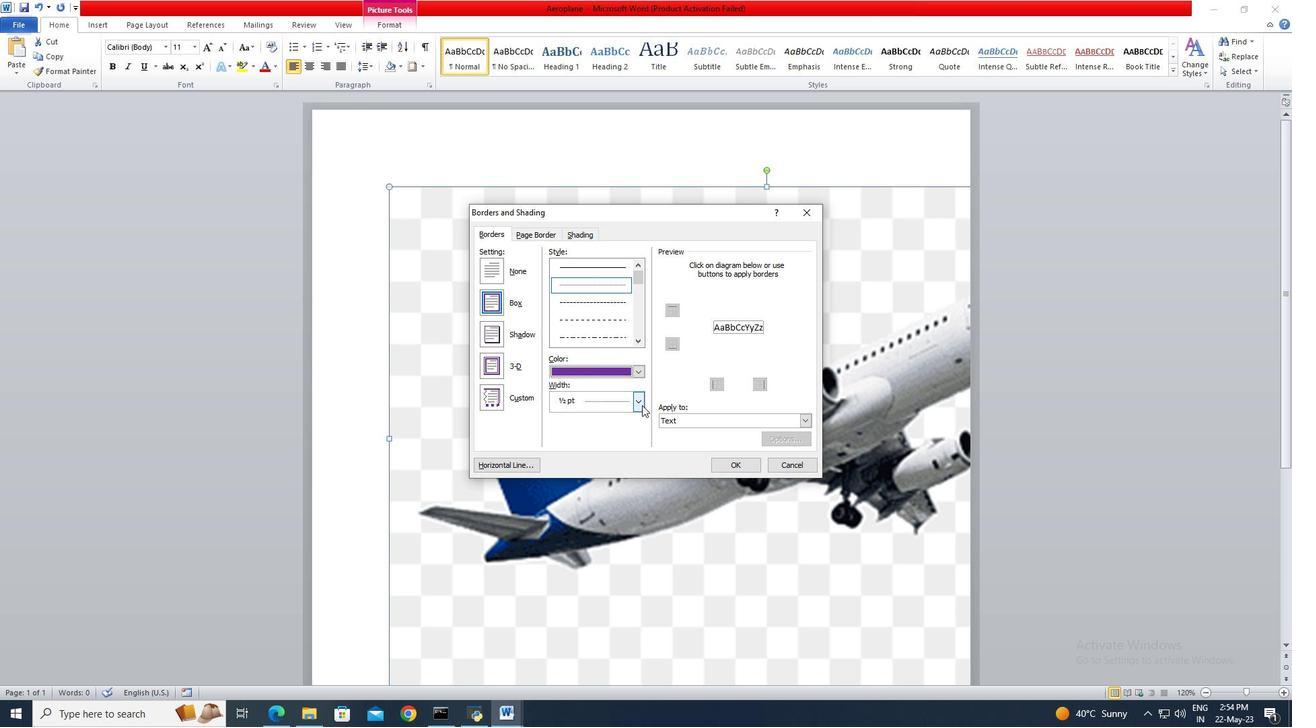 
Action: Mouse pressed left at (642, 401)
Screenshot: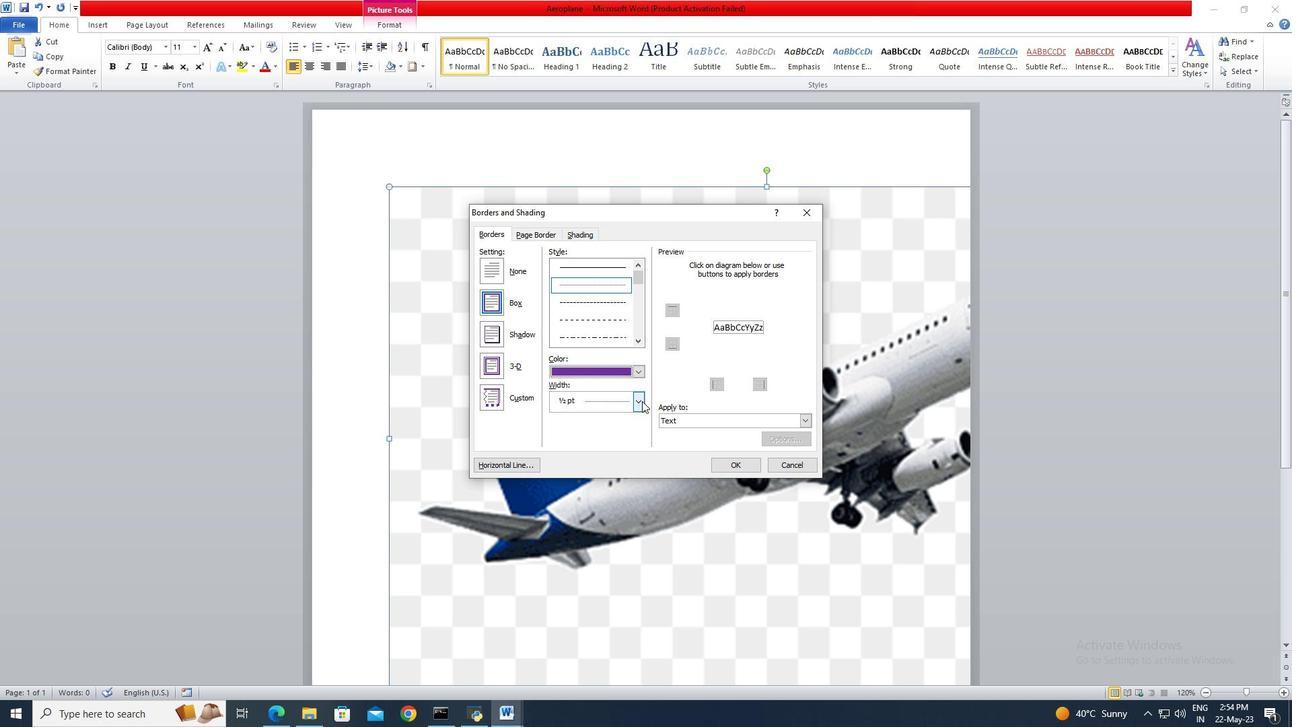 
Action: Mouse moved to (622, 556)
Screenshot: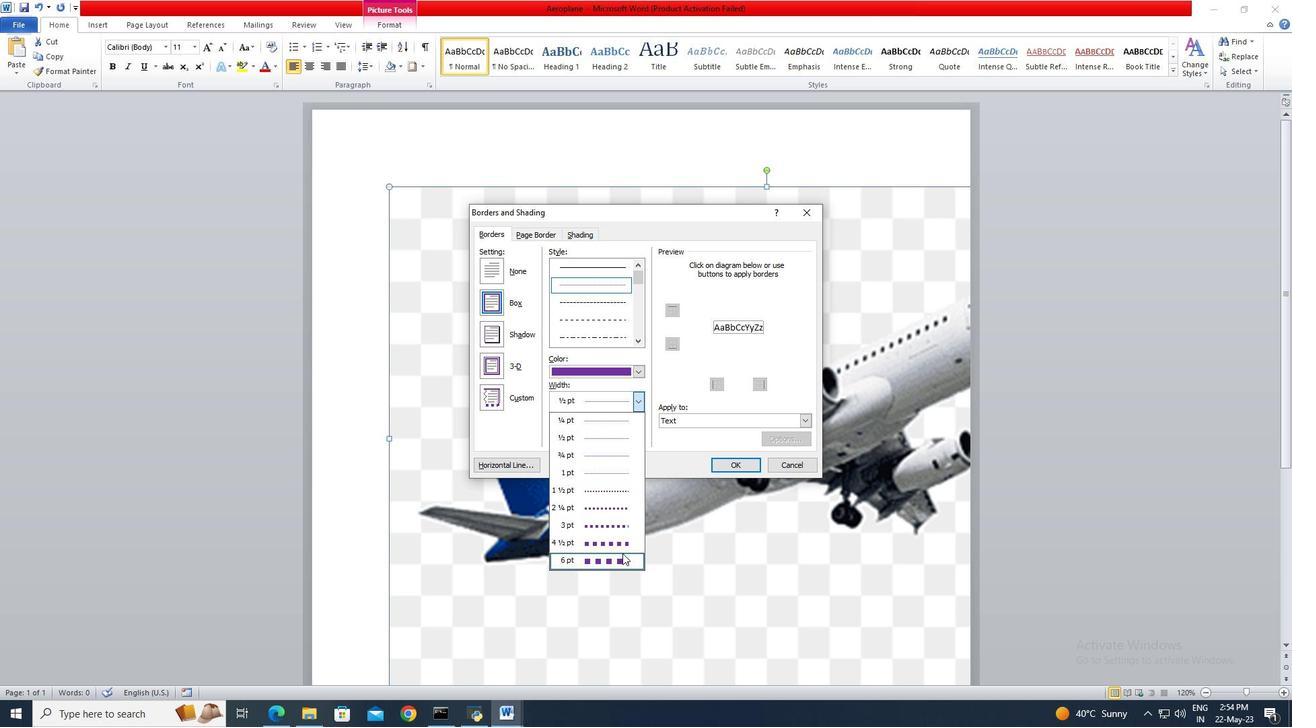 
Action: Mouse pressed left at (622, 556)
Screenshot: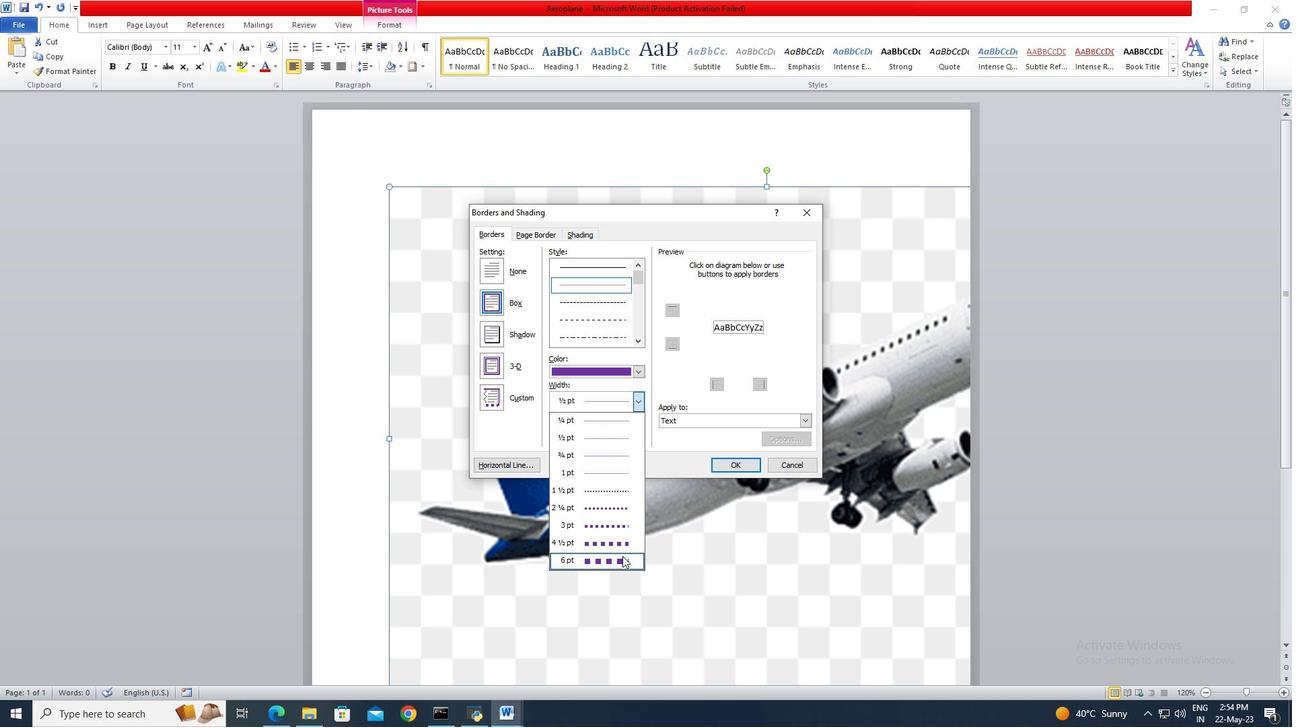 
Action: Mouse moved to (728, 466)
Screenshot: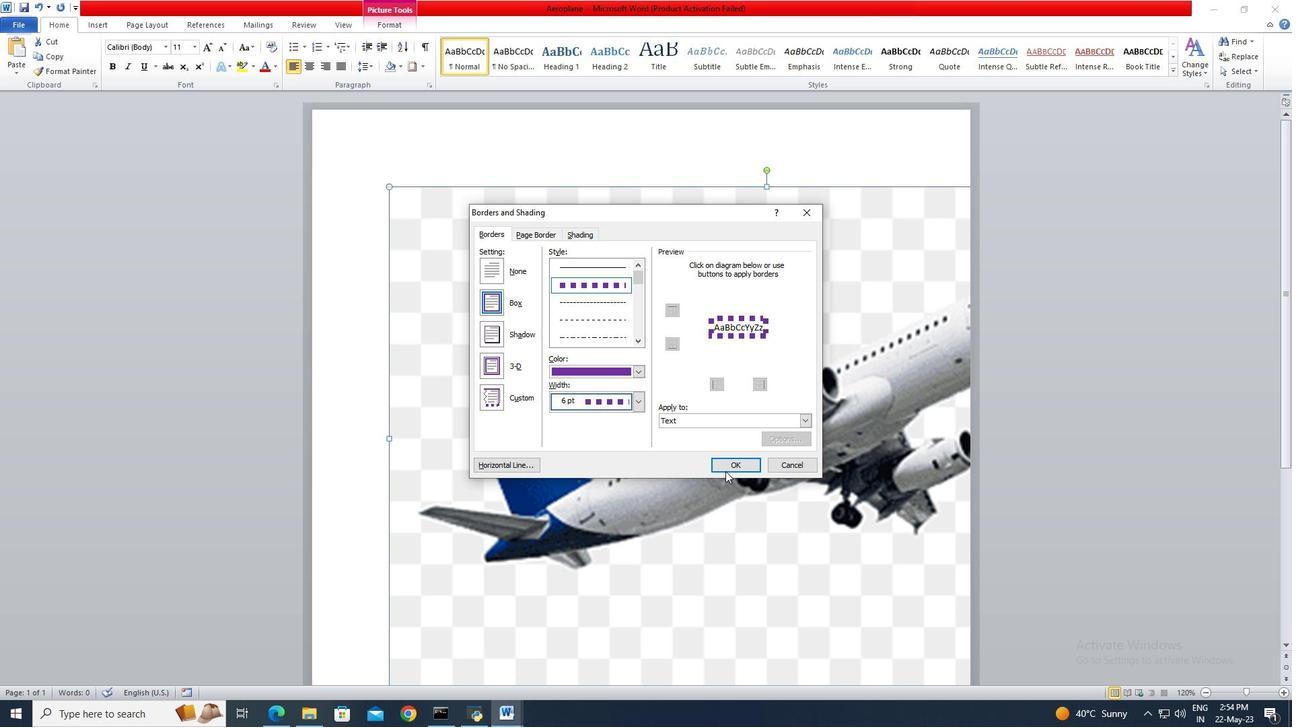 
Action: Mouse pressed left at (728, 466)
Screenshot: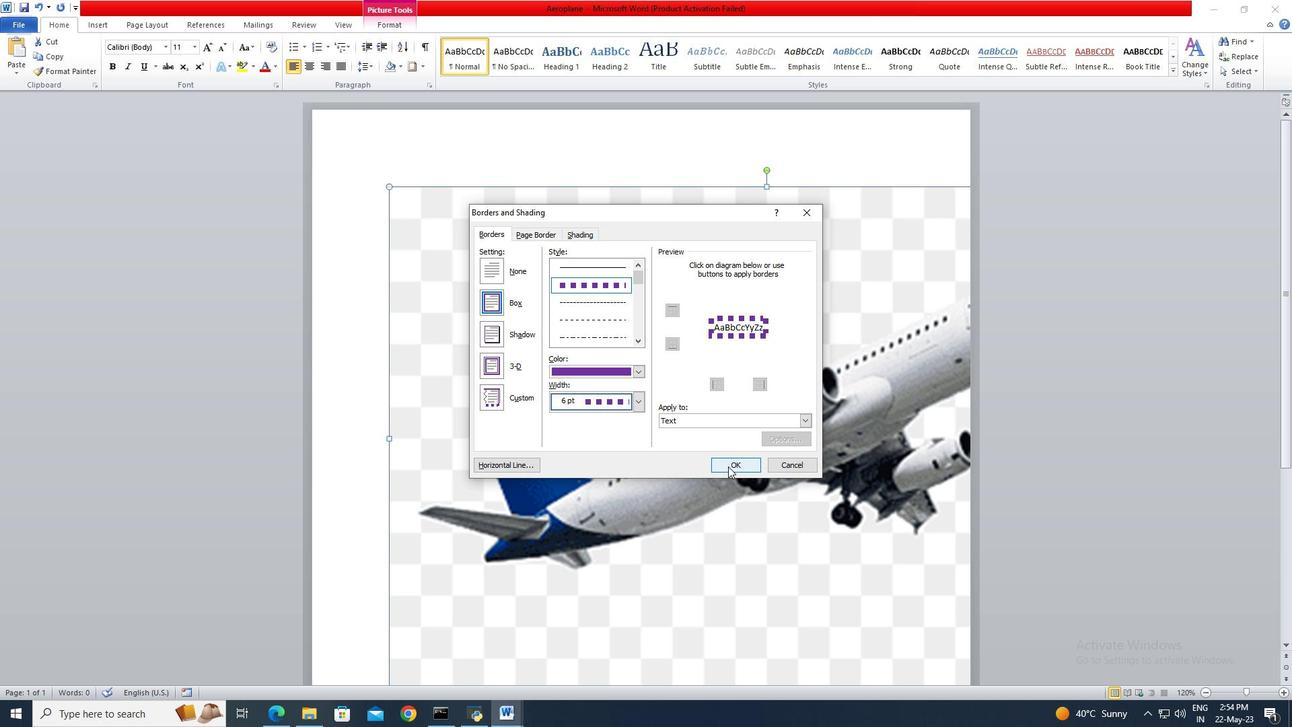 
